 Task: Look for space in Twante, Myanmar from 6th June, 2023 to 8th June, 2023 for 2 adults in price range Rs.7000 to Rs.12000. Place can be private room with 1  bedroom having 2 beds and 1 bathroom. Property type can be house, flat, guest house. Amenities needed are: wifi, washing machine. Booking option can be shelf check-in. Required host language is English.
Action: Mouse moved to (420, 85)
Screenshot: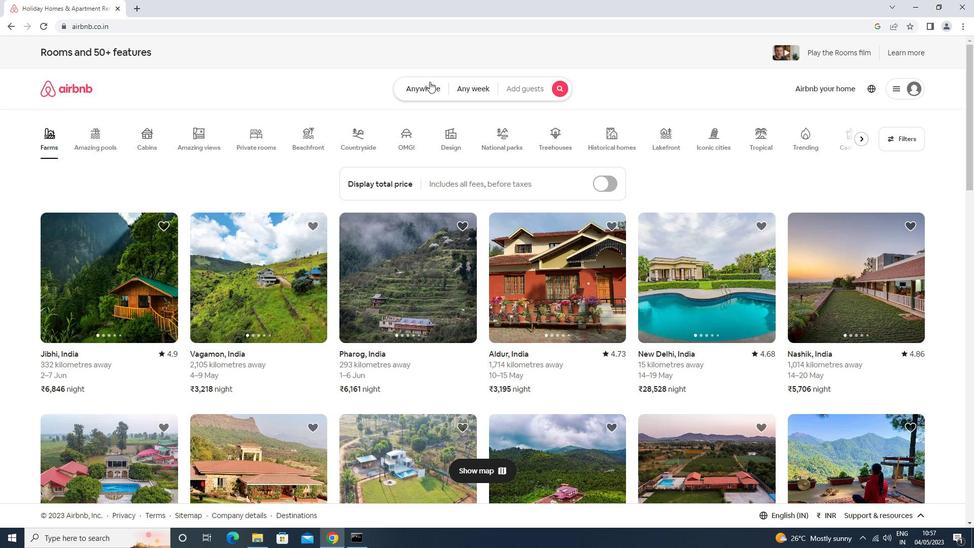 
Action: Mouse pressed left at (420, 85)
Screenshot: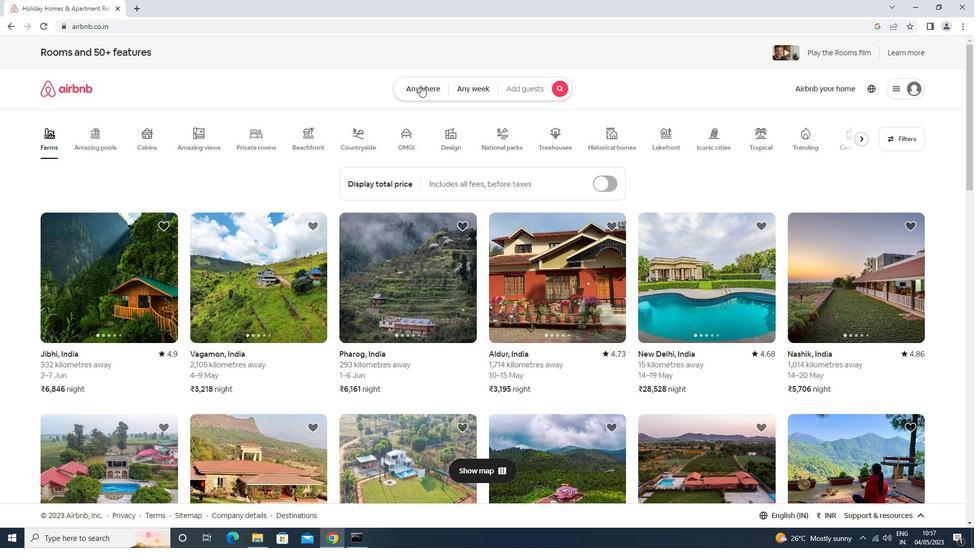 
Action: Mouse moved to (354, 131)
Screenshot: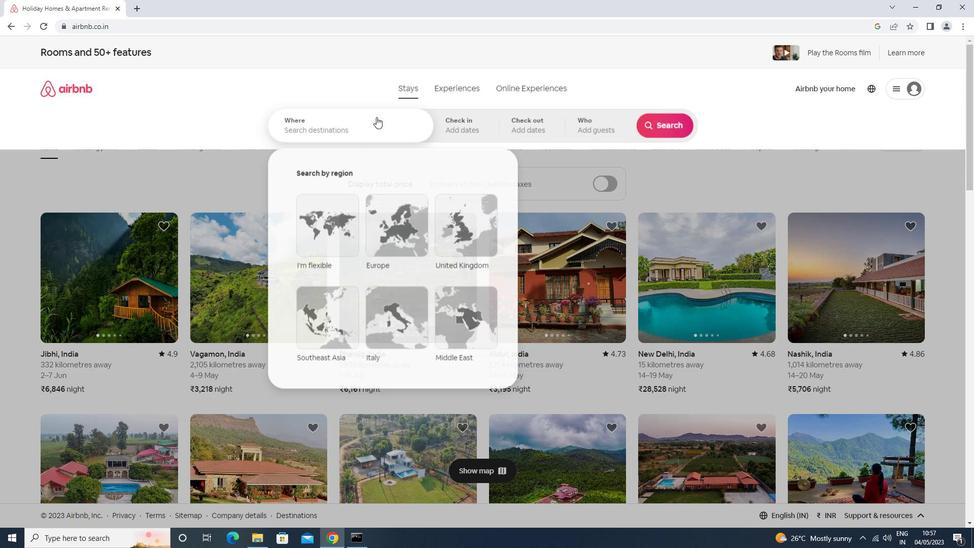 
Action: Mouse pressed left at (354, 131)
Screenshot: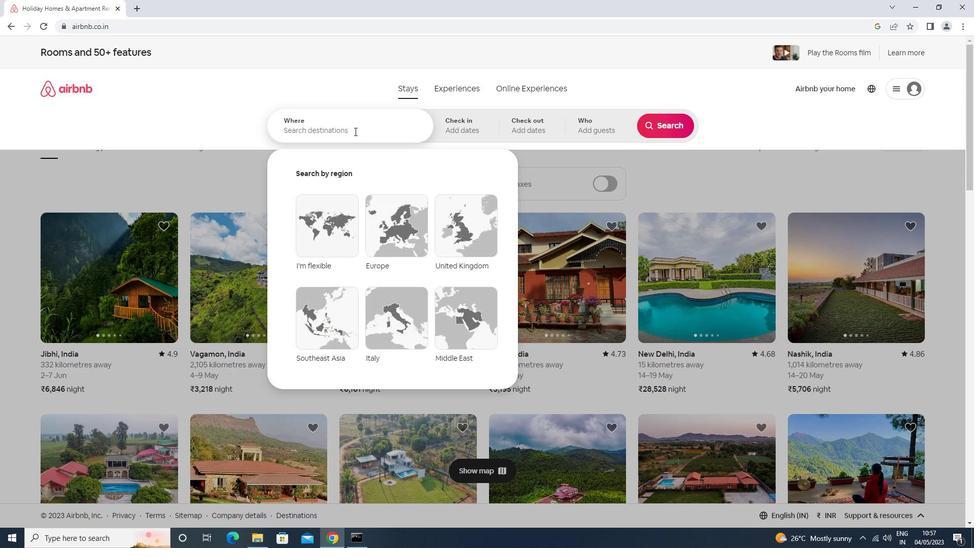 
Action: Key pressed twante<Key.down><Key.enter>
Screenshot: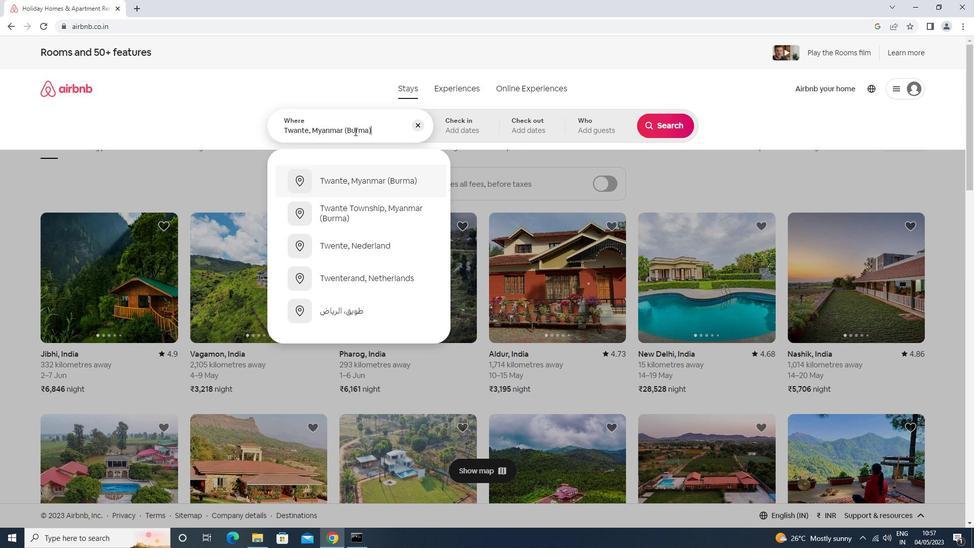 
Action: Mouse moved to (607, 251)
Screenshot: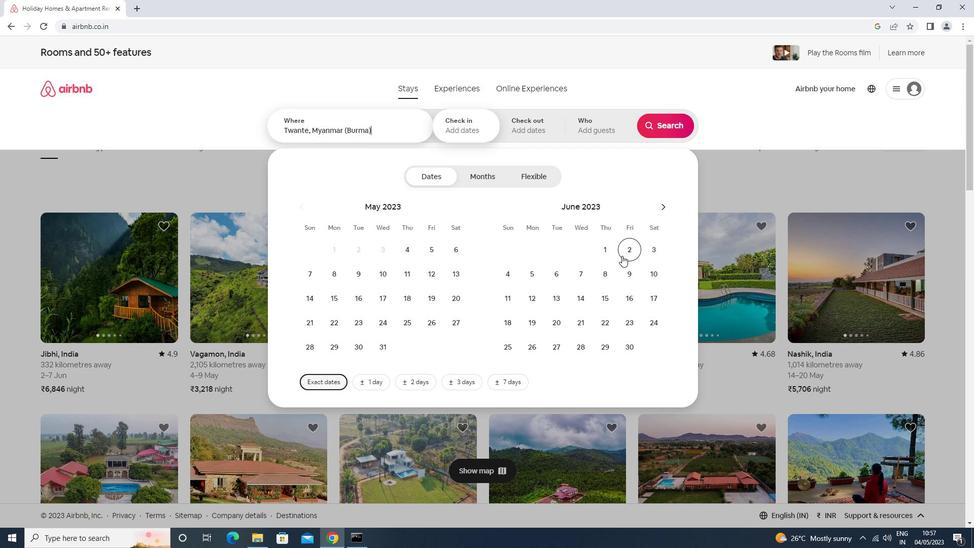 
Action: Mouse pressed left at (607, 251)
Screenshot: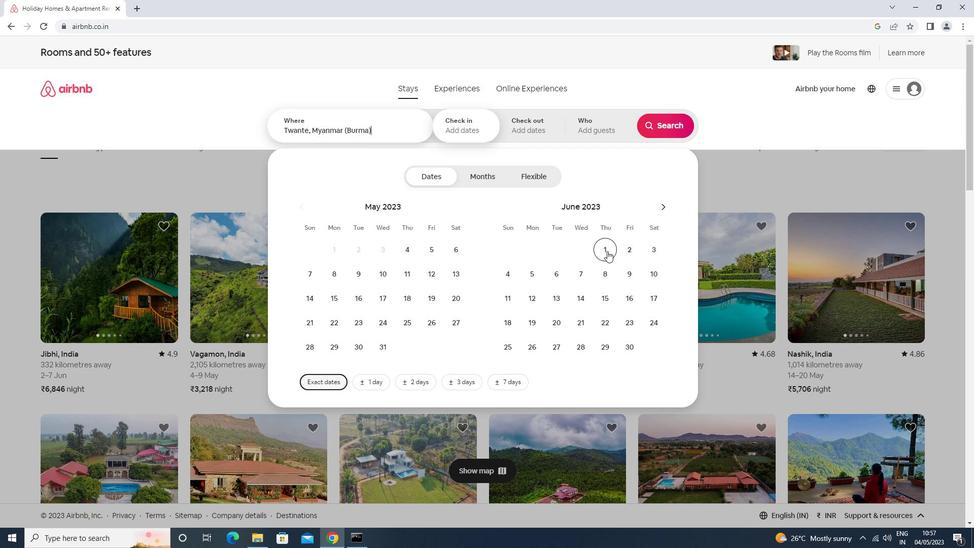 
Action: Mouse moved to (608, 272)
Screenshot: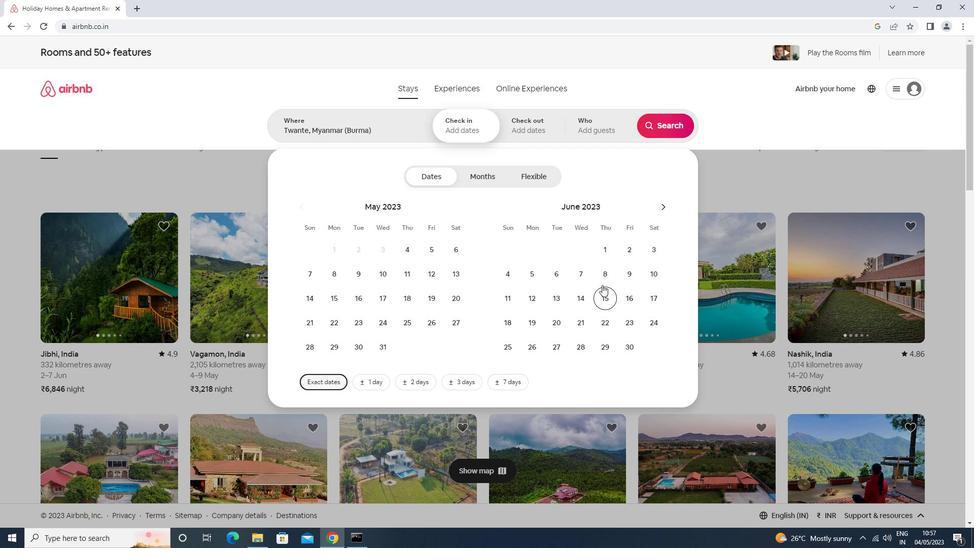 
Action: Mouse pressed left at (608, 272)
Screenshot: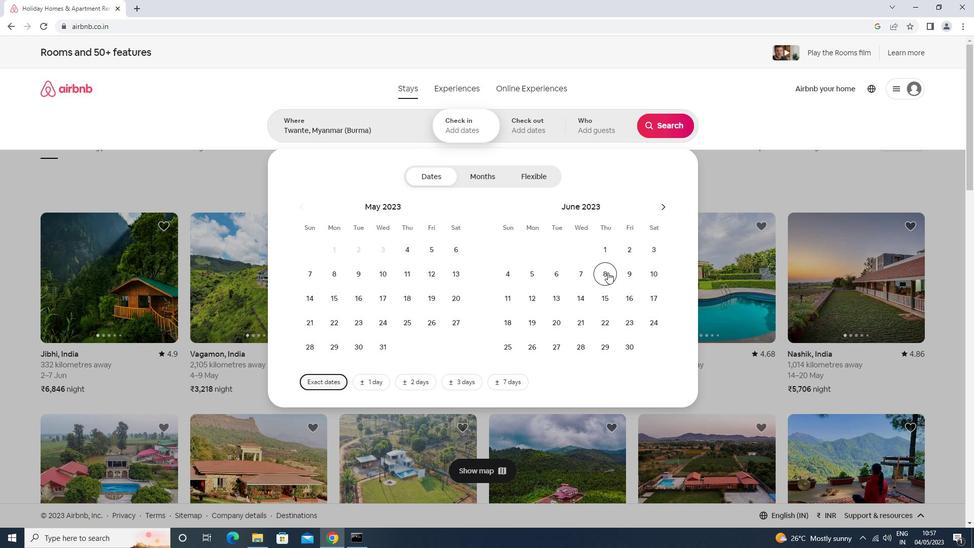 
Action: Mouse moved to (589, 137)
Screenshot: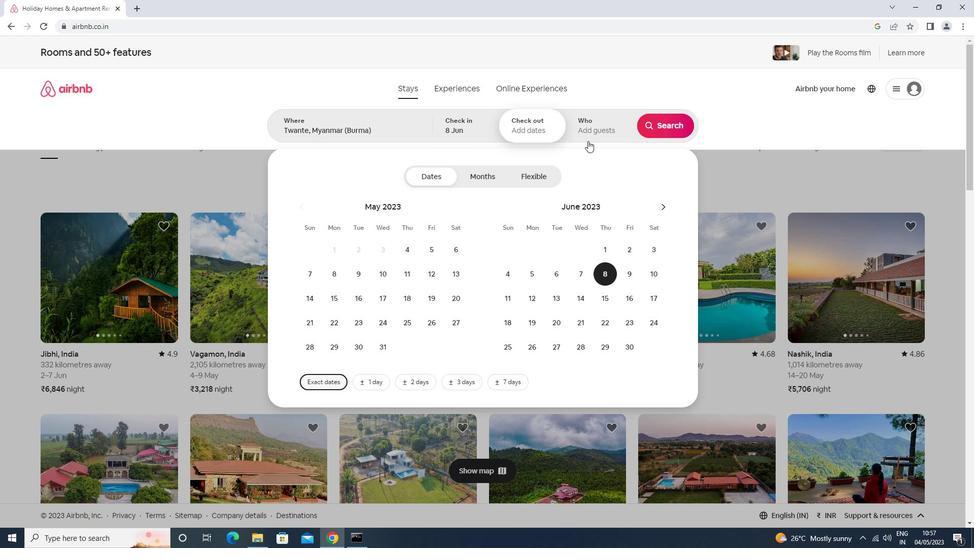 
Action: Mouse pressed left at (589, 137)
Screenshot: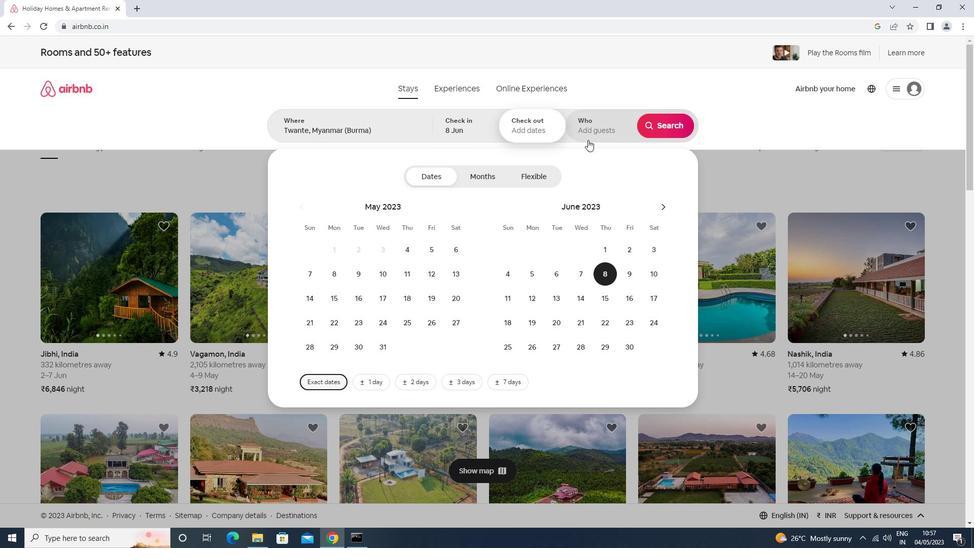 
Action: Mouse moved to (669, 180)
Screenshot: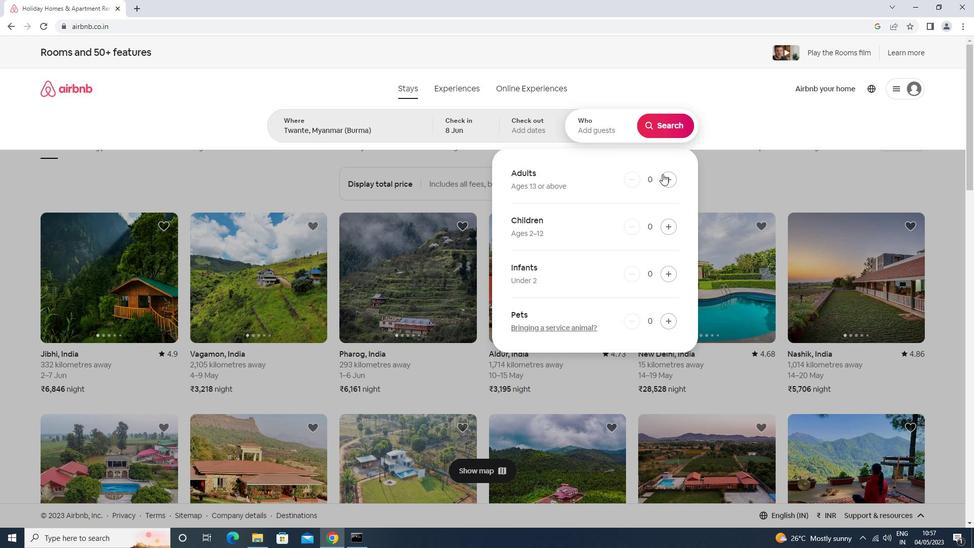 
Action: Mouse pressed left at (669, 180)
Screenshot: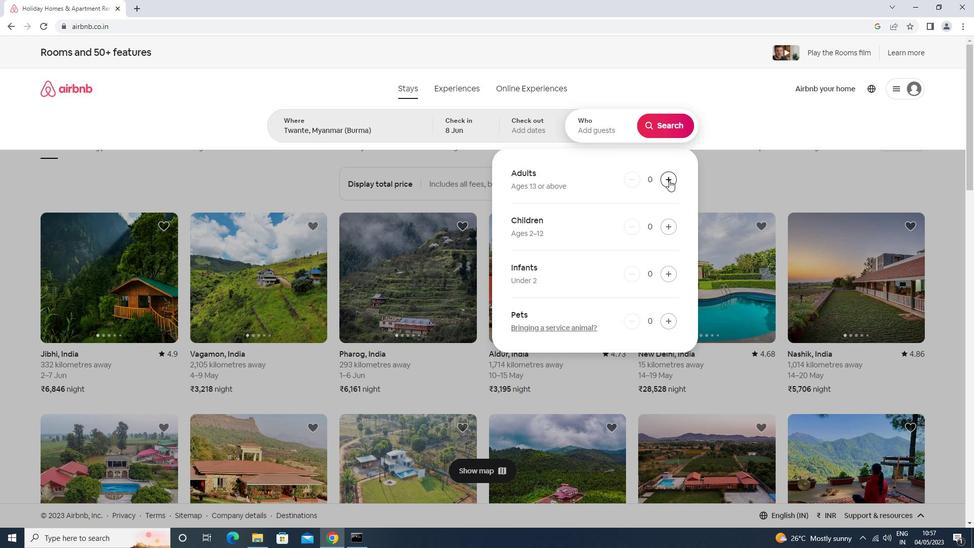 
Action: Mouse moved to (671, 180)
Screenshot: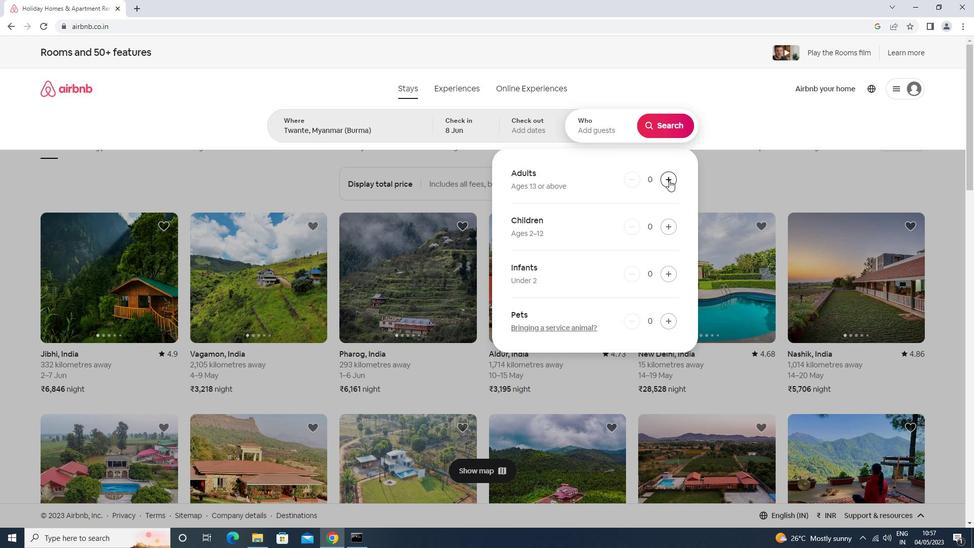 
Action: Mouse pressed left at (671, 180)
Screenshot: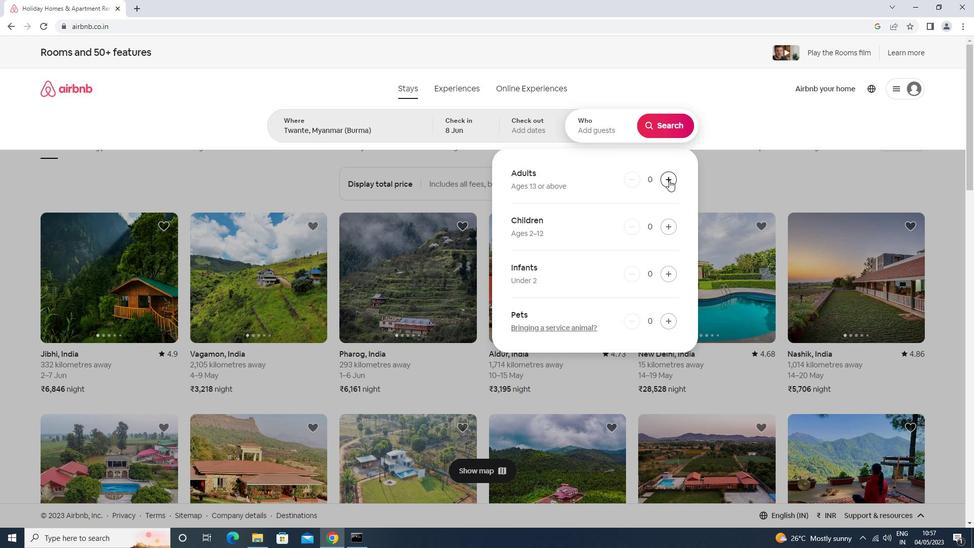 
Action: Mouse moved to (672, 126)
Screenshot: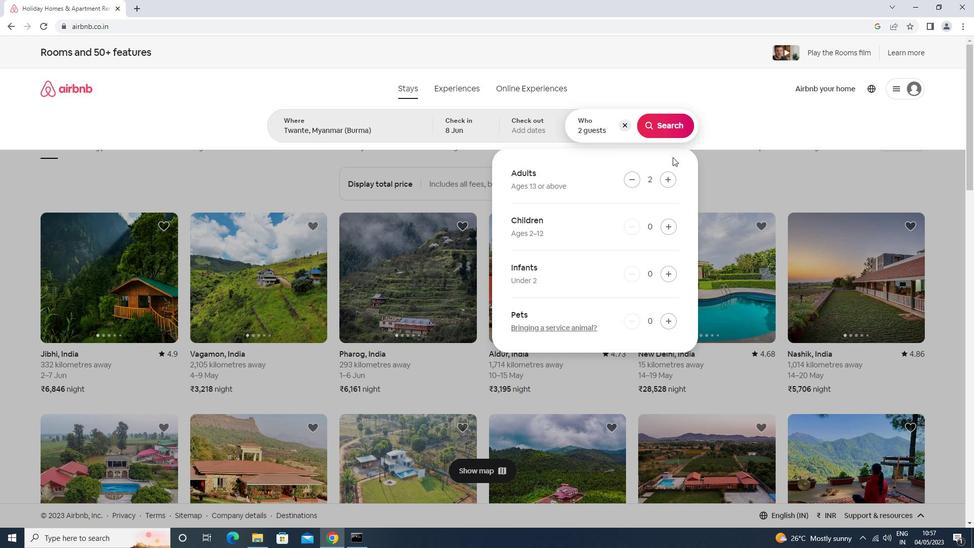 
Action: Mouse pressed left at (672, 126)
Screenshot: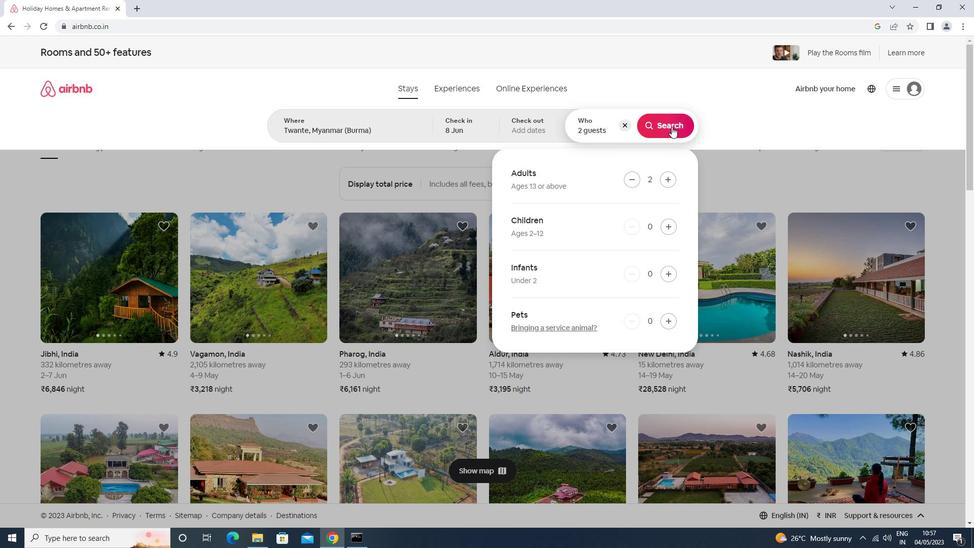 
Action: Mouse moved to (942, 102)
Screenshot: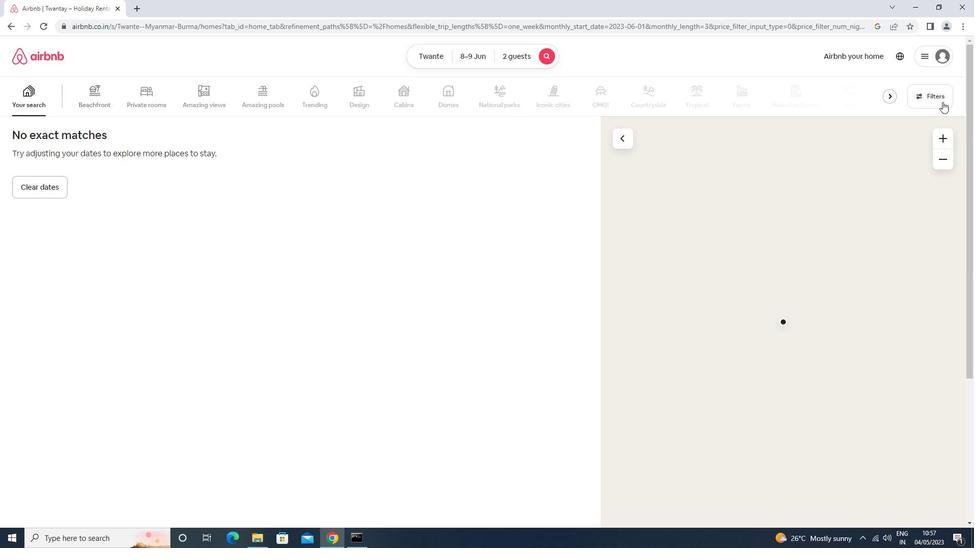 
Action: Mouse pressed left at (942, 102)
Screenshot: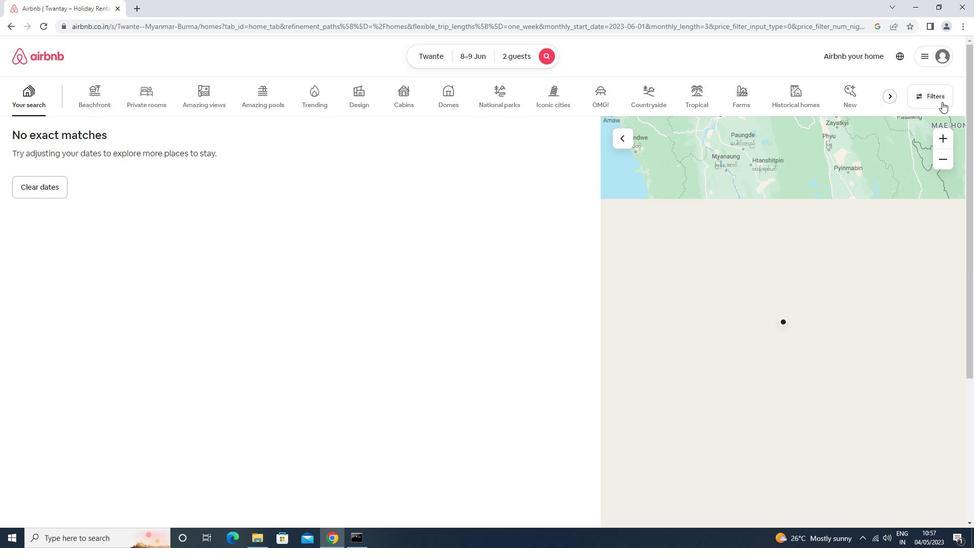 
Action: Mouse moved to (453, 157)
Screenshot: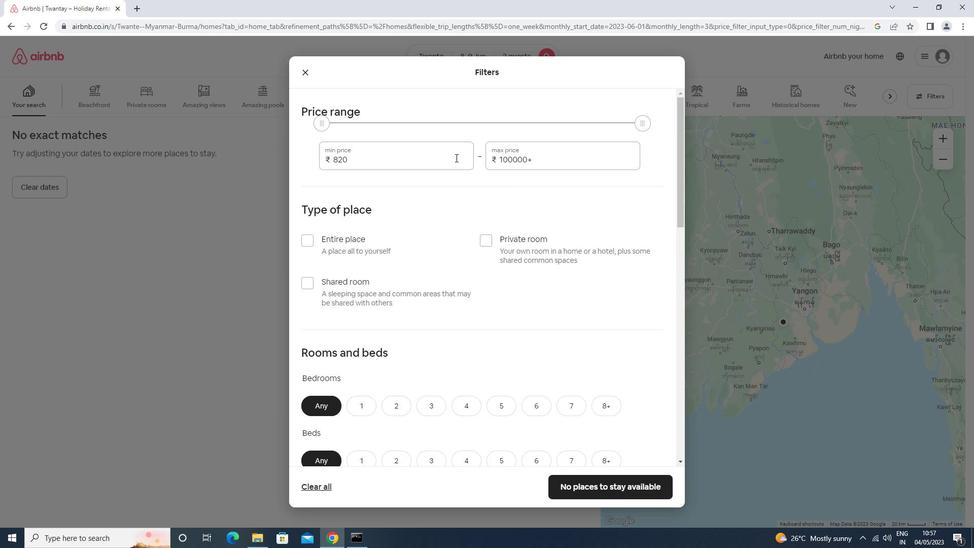 
Action: Mouse pressed left at (453, 157)
Screenshot: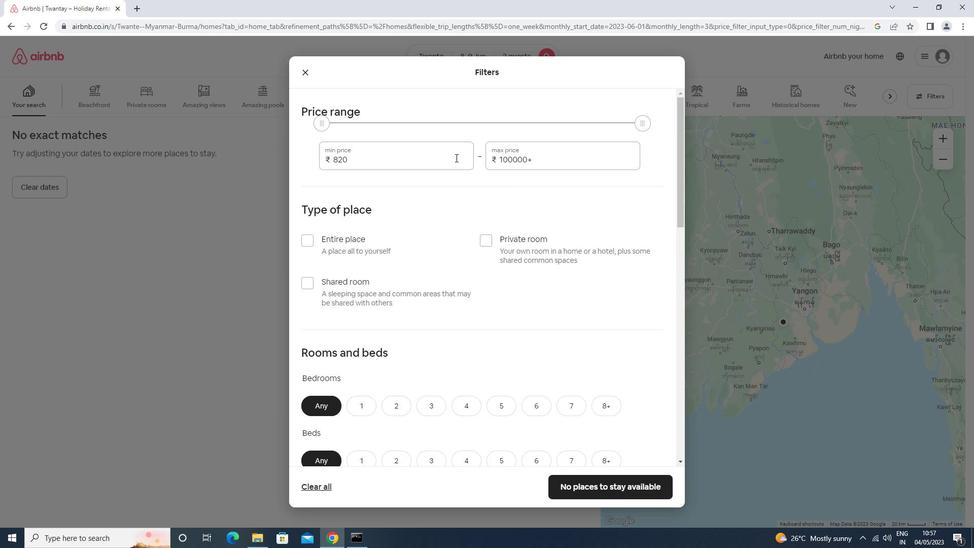 
Action: Mouse moved to (452, 158)
Screenshot: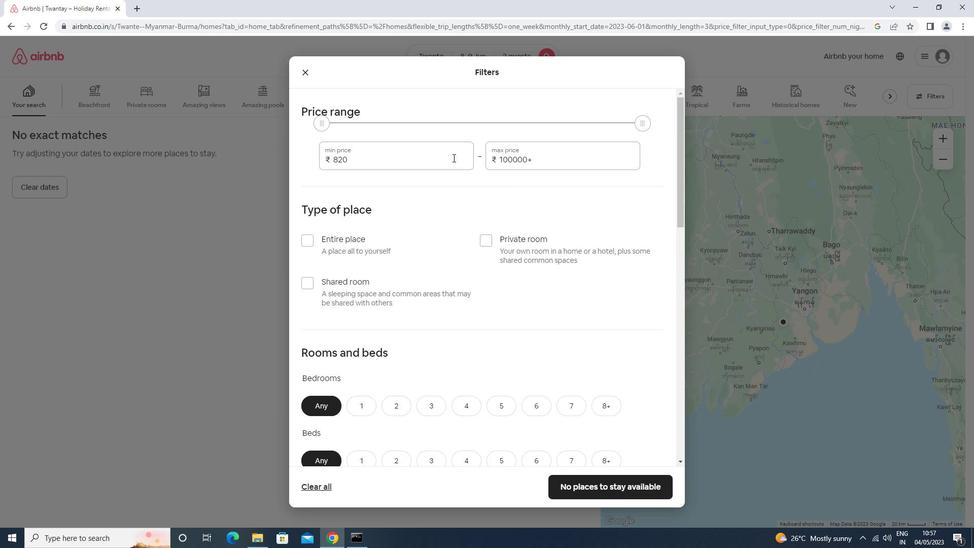 
Action: Key pressed <Key.backspace><Key.backspace><Key.backspace><Key.enter>7000<Key.tab>1200<Key.backspace><Key.backspace><Key.backspace><Key.backspace><Key.backspace><Key.backspace>2000
Screenshot: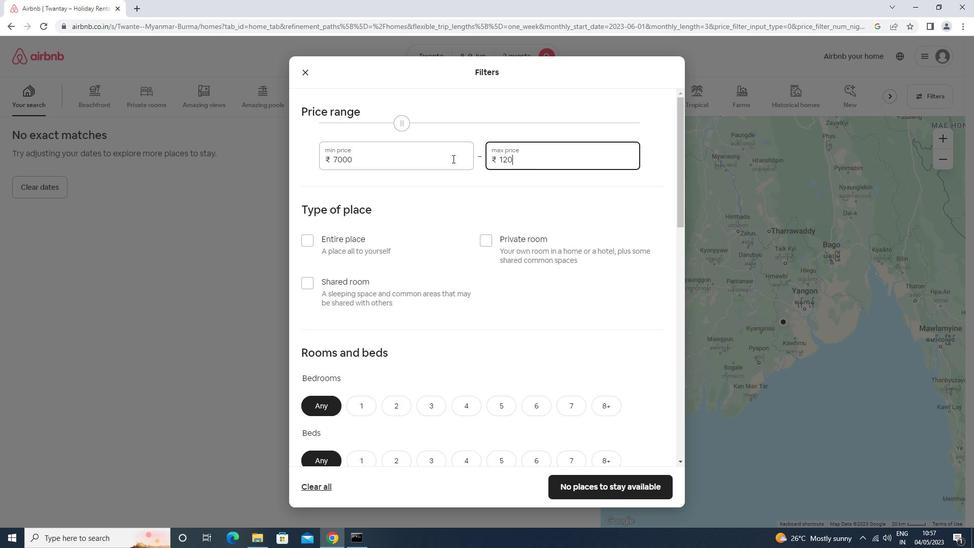 
Action: Mouse moved to (485, 241)
Screenshot: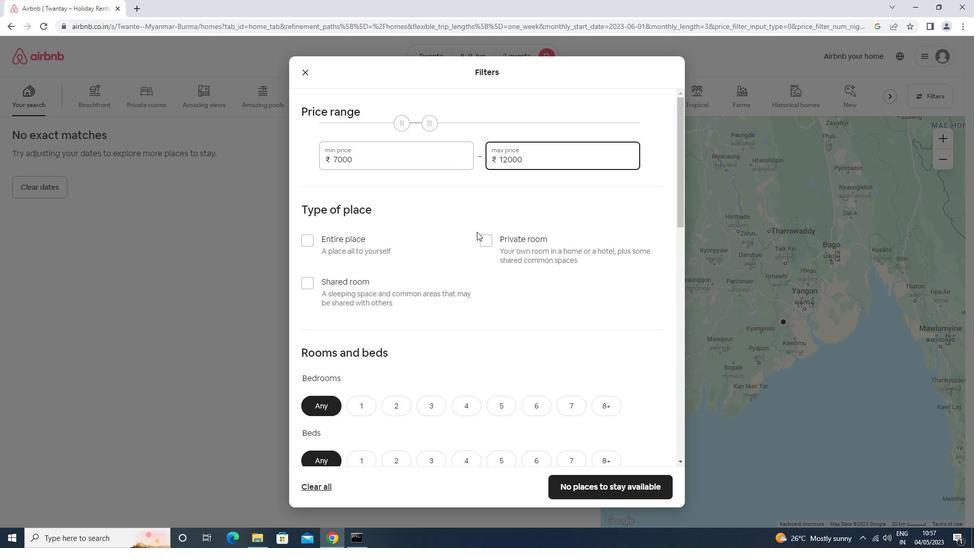 
Action: Mouse pressed left at (485, 241)
Screenshot: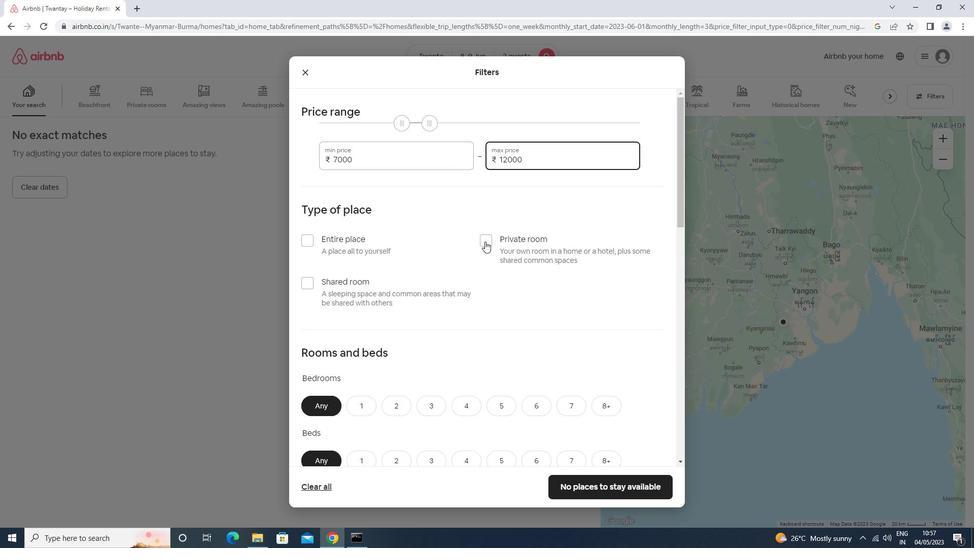 
Action: Mouse moved to (485, 241)
Screenshot: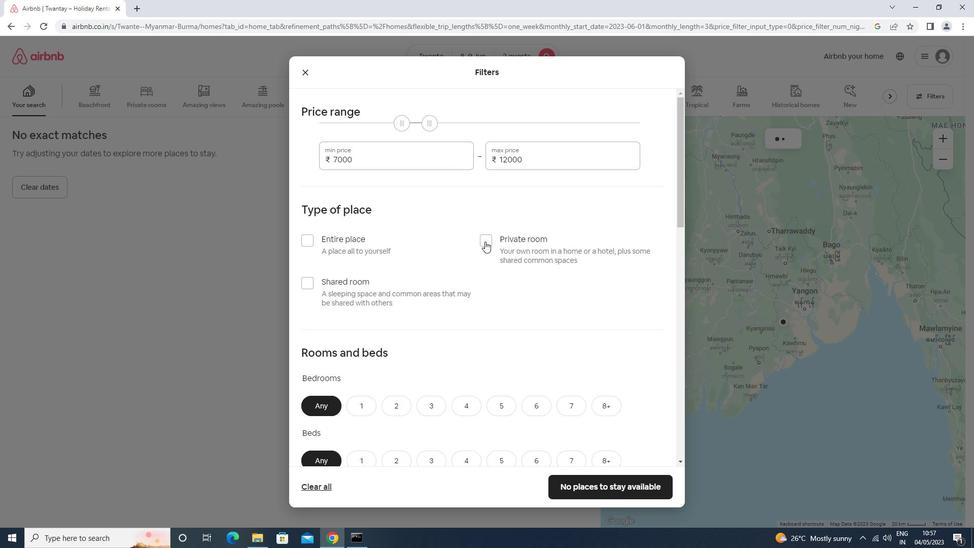 
Action: Mouse scrolled (485, 241) with delta (0, 0)
Screenshot: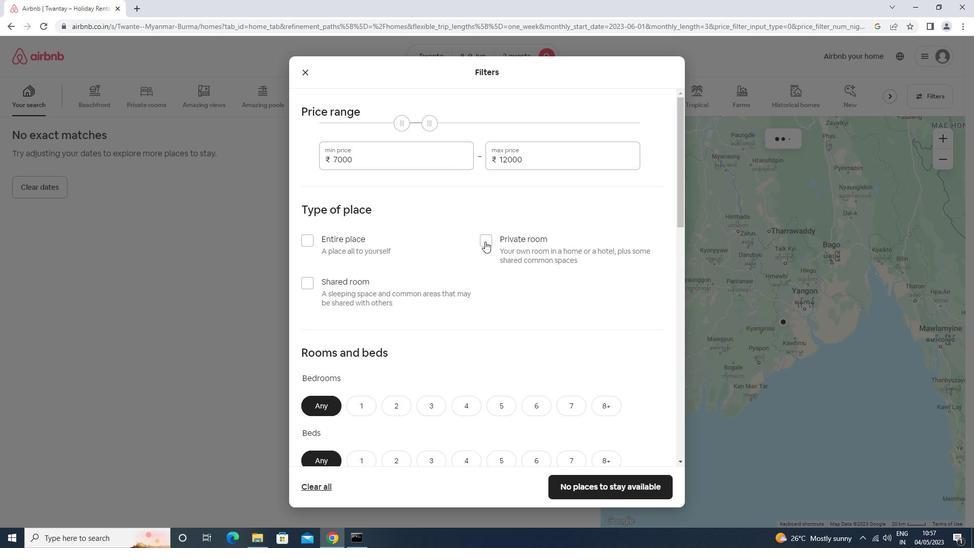 
Action: Mouse scrolled (485, 241) with delta (0, 0)
Screenshot: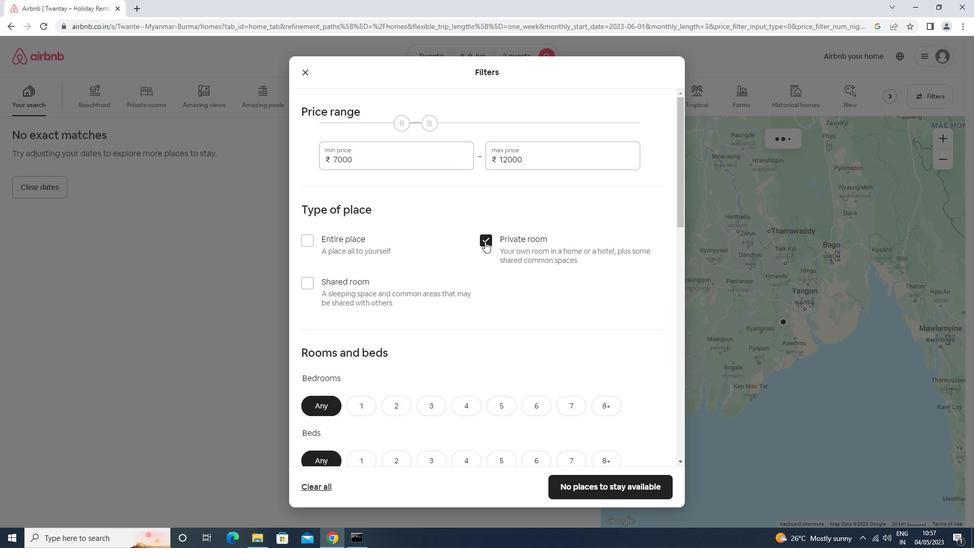 
Action: Mouse scrolled (485, 241) with delta (0, 0)
Screenshot: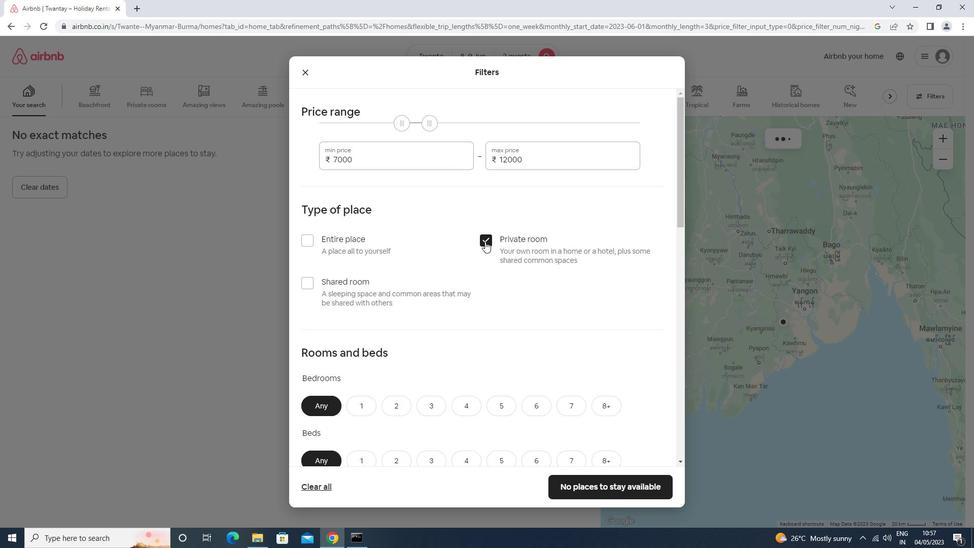 
Action: Mouse moved to (362, 249)
Screenshot: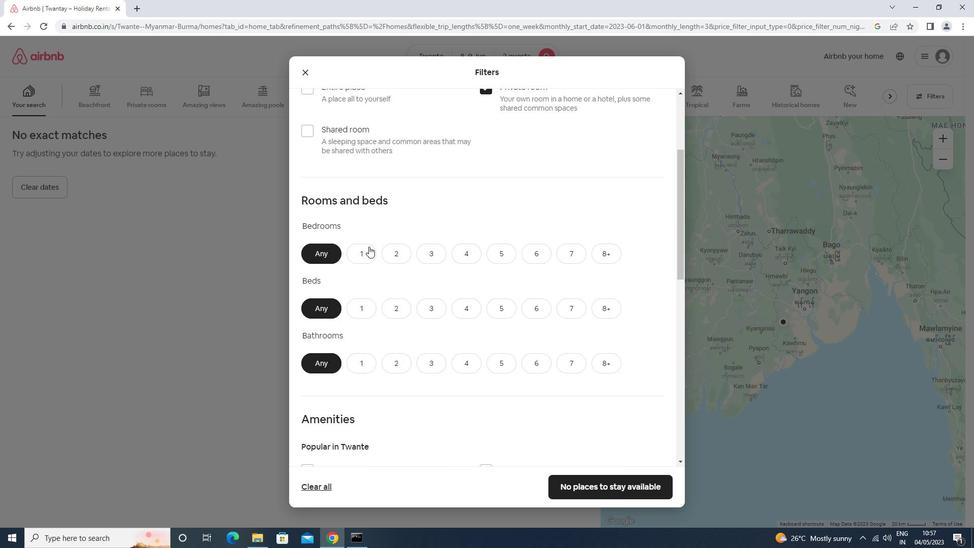 
Action: Mouse pressed left at (362, 249)
Screenshot: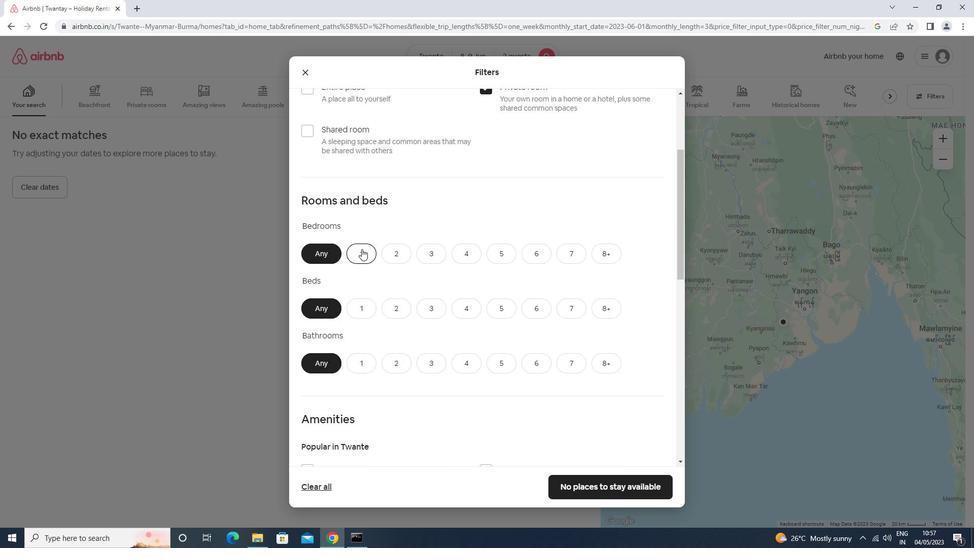 
Action: Mouse moved to (361, 249)
Screenshot: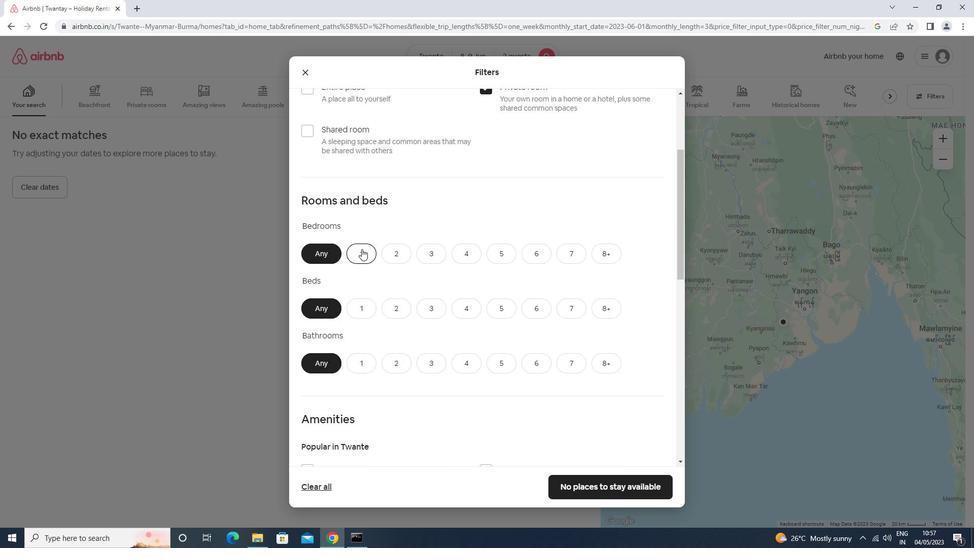 
Action: Mouse scrolled (361, 249) with delta (0, 0)
Screenshot: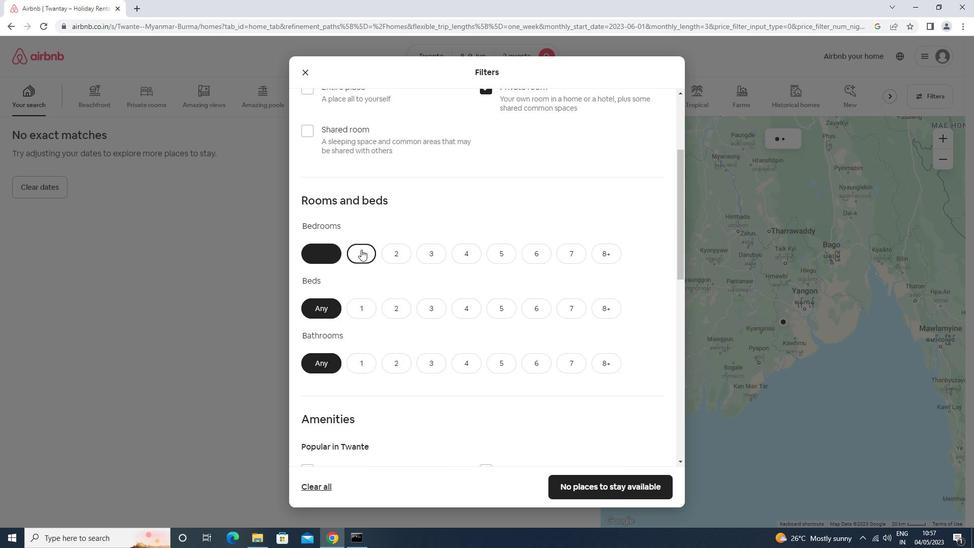 
Action: Mouse scrolled (361, 249) with delta (0, 0)
Screenshot: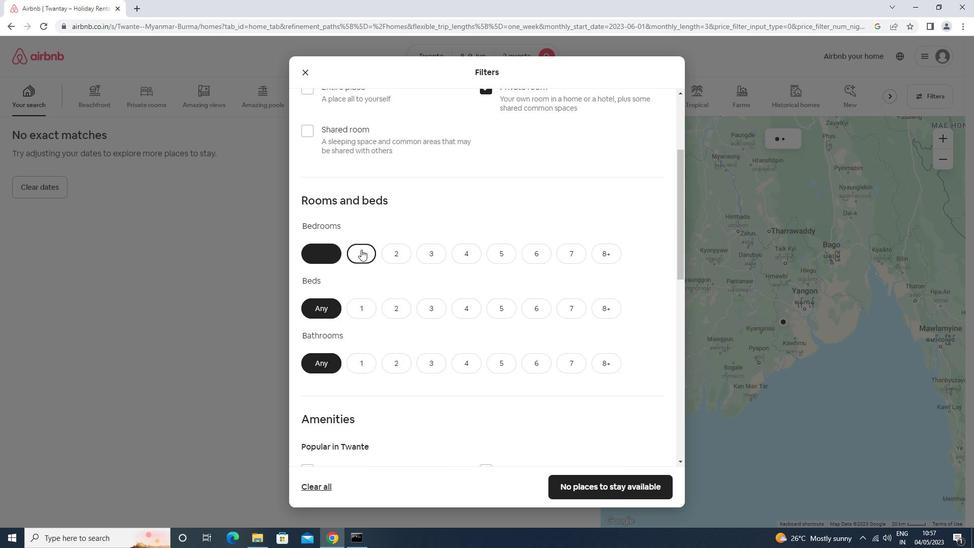 
Action: Mouse scrolled (361, 249) with delta (0, 0)
Screenshot: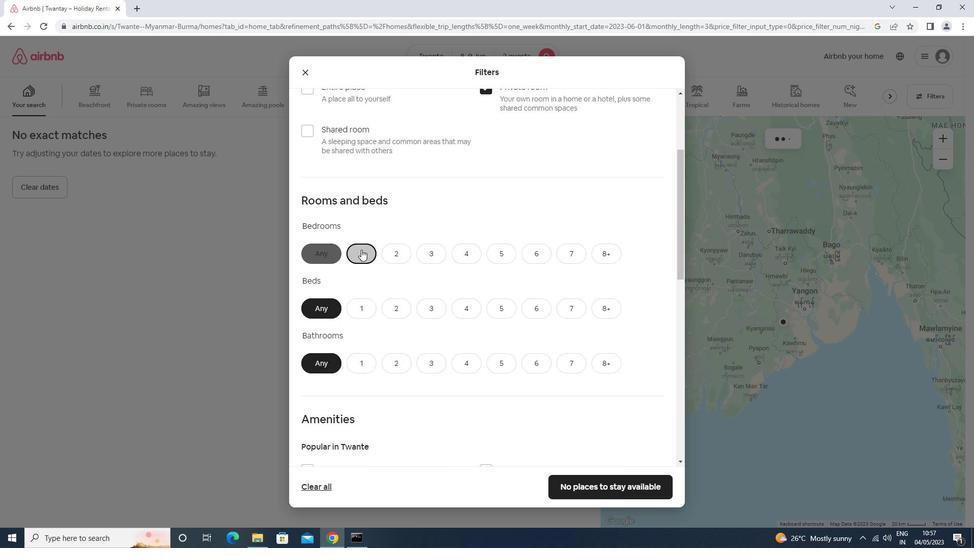 
Action: Mouse moved to (399, 157)
Screenshot: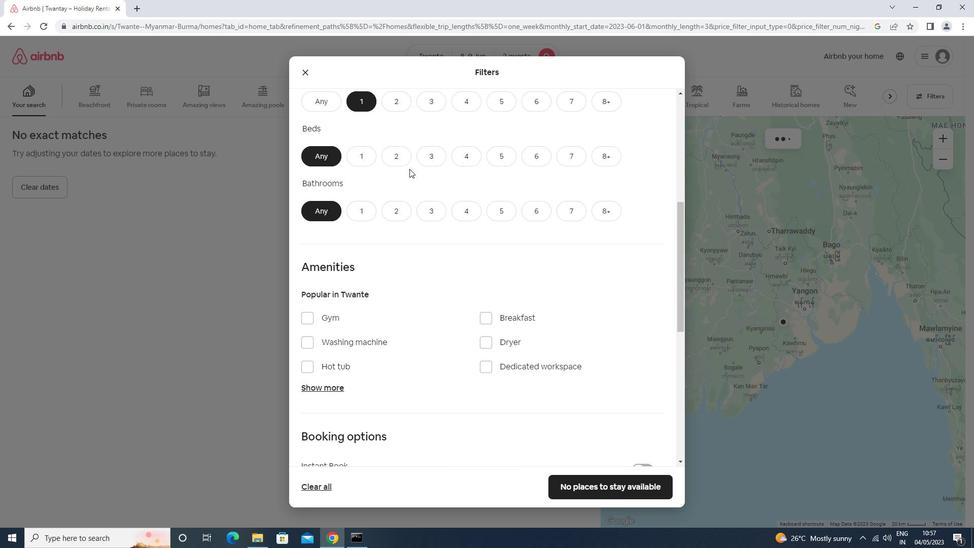 
Action: Mouse pressed left at (399, 157)
Screenshot: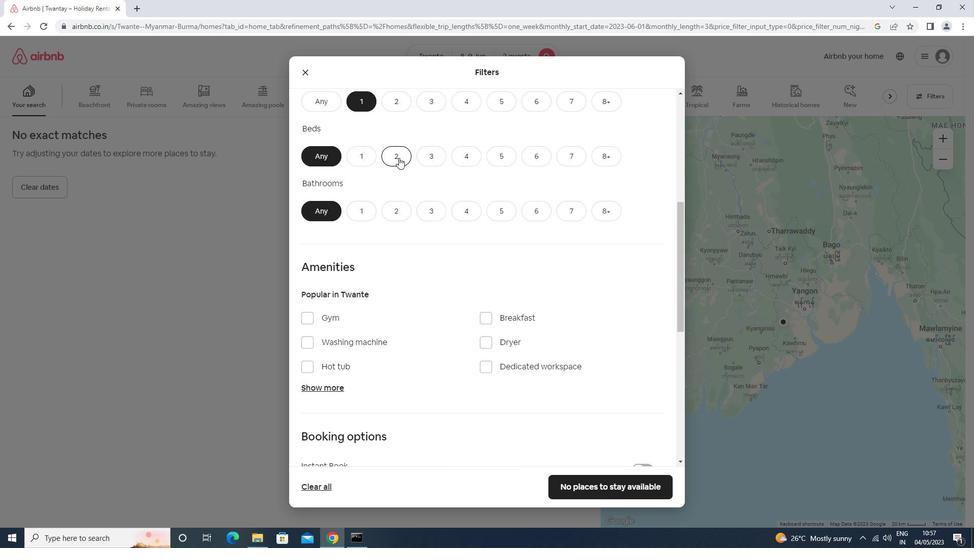 
Action: Mouse moved to (368, 208)
Screenshot: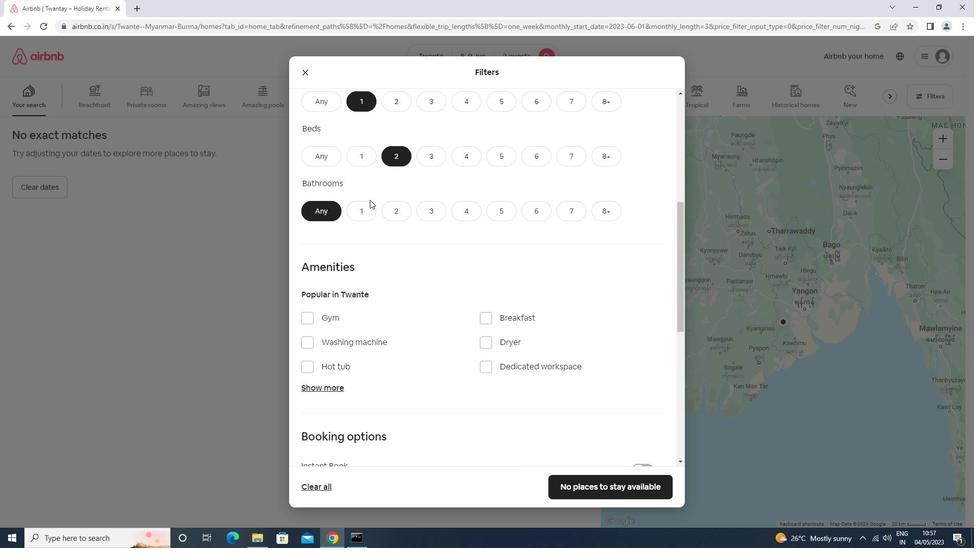 
Action: Mouse pressed left at (368, 208)
Screenshot: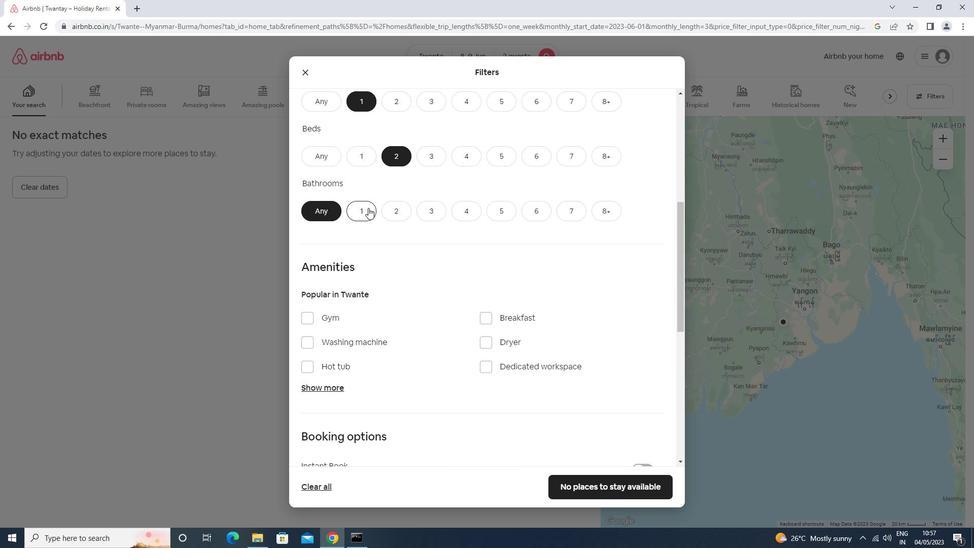 
Action: Mouse scrolled (368, 207) with delta (0, 0)
Screenshot: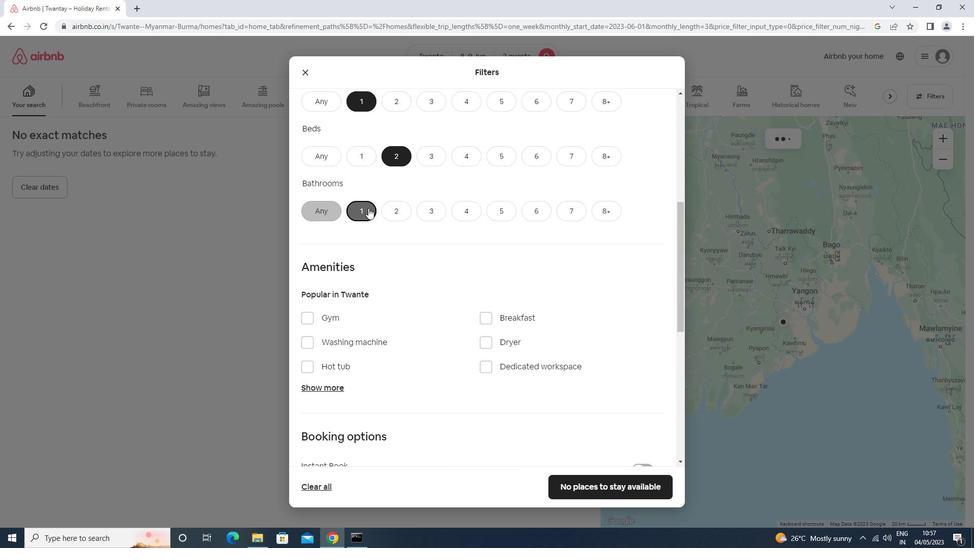 
Action: Mouse scrolled (368, 207) with delta (0, 0)
Screenshot: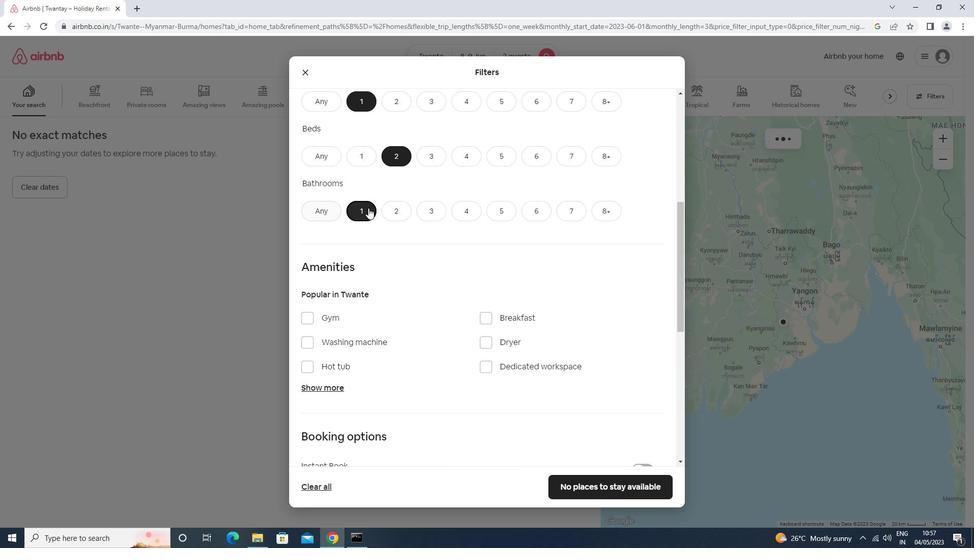 
Action: Mouse moved to (338, 283)
Screenshot: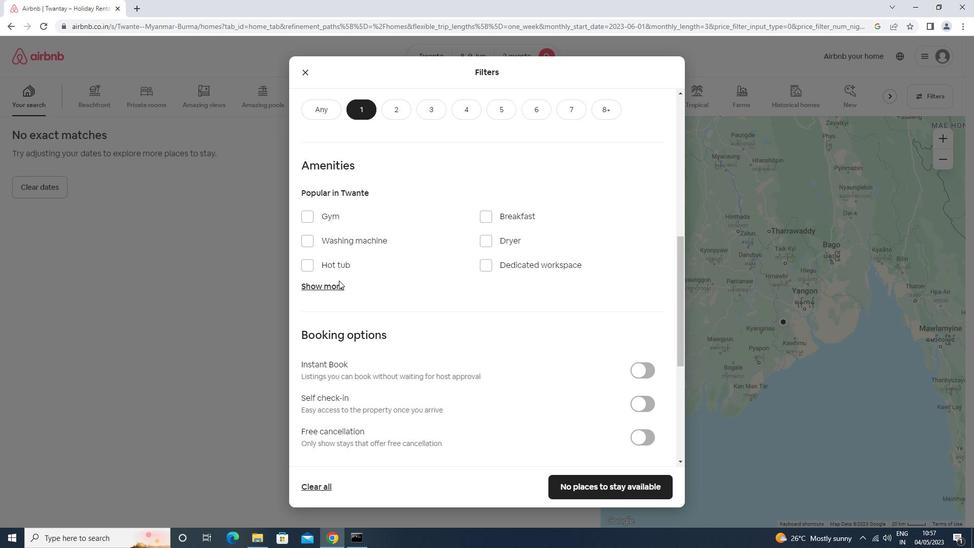 
Action: Mouse pressed left at (338, 283)
Screenshot: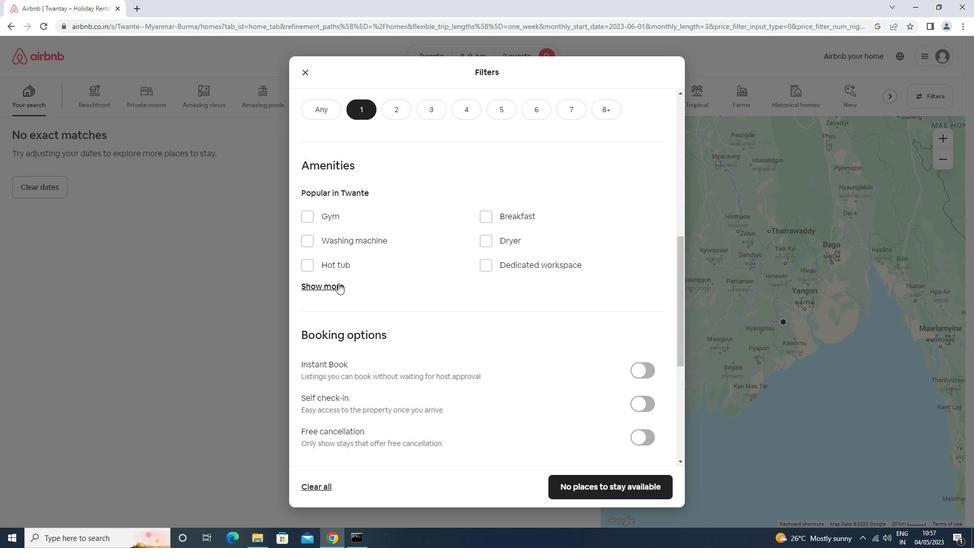 
Action: Mouse moved to (327, 317)
Screenshot: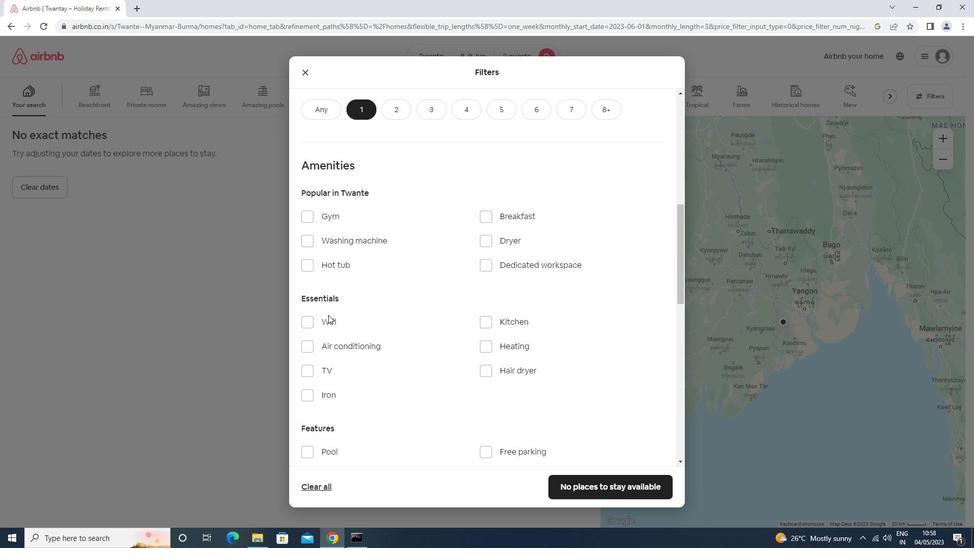 
Action: Mouse pressed left at (327, 317)
Screenshot: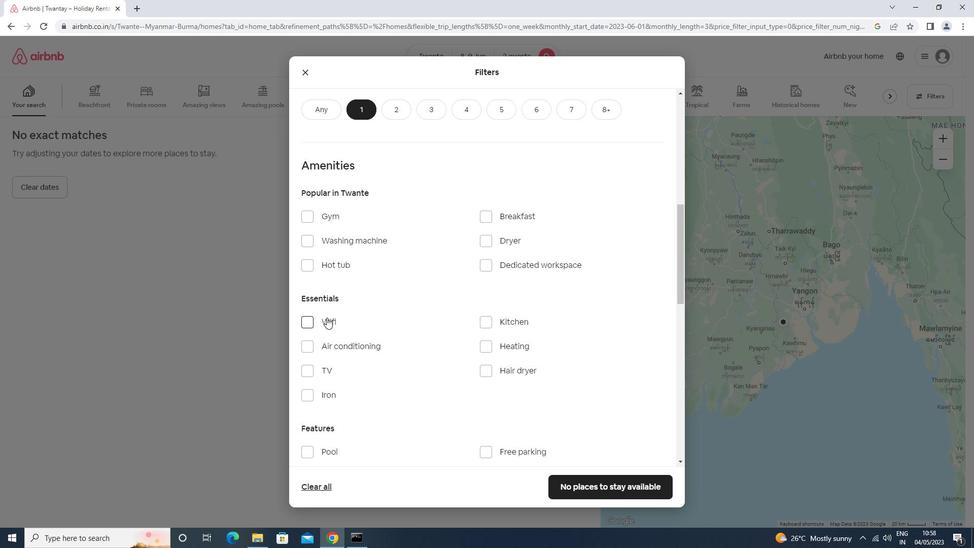 
Action: Mouse moved to (342, 311)
Screenshot: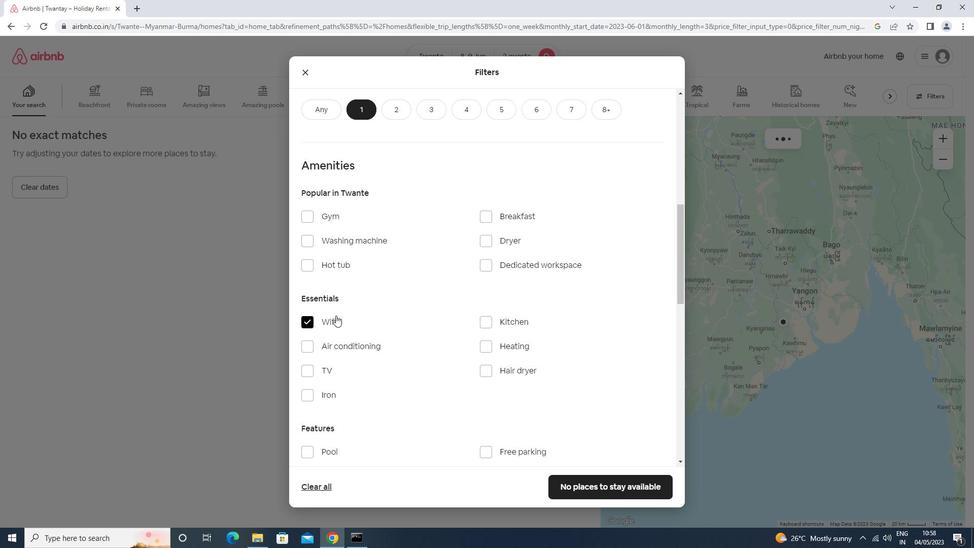 
Action: Mouse scrolled (342, 310) with delta (0, 0)
Screenshot: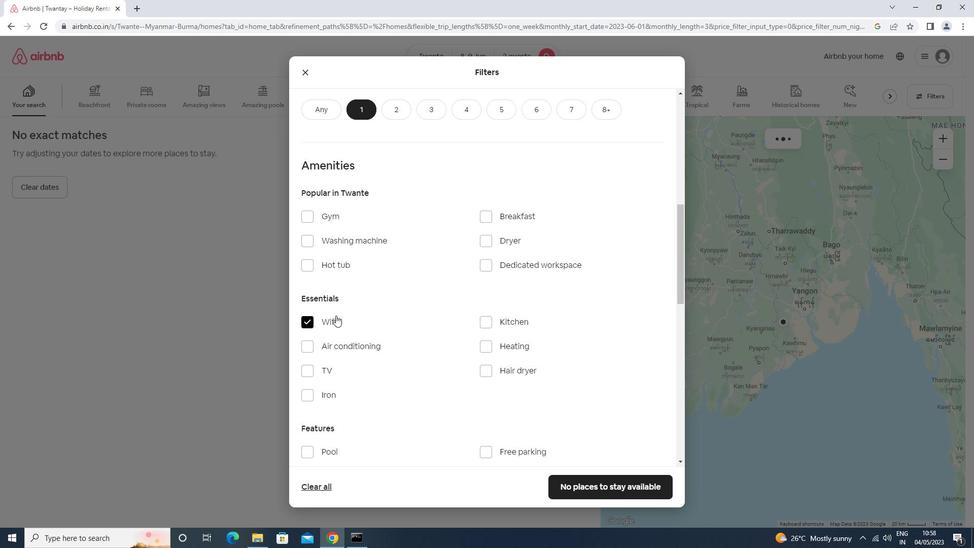 
Action: Mouse moved to (343, 311)
Screenshot: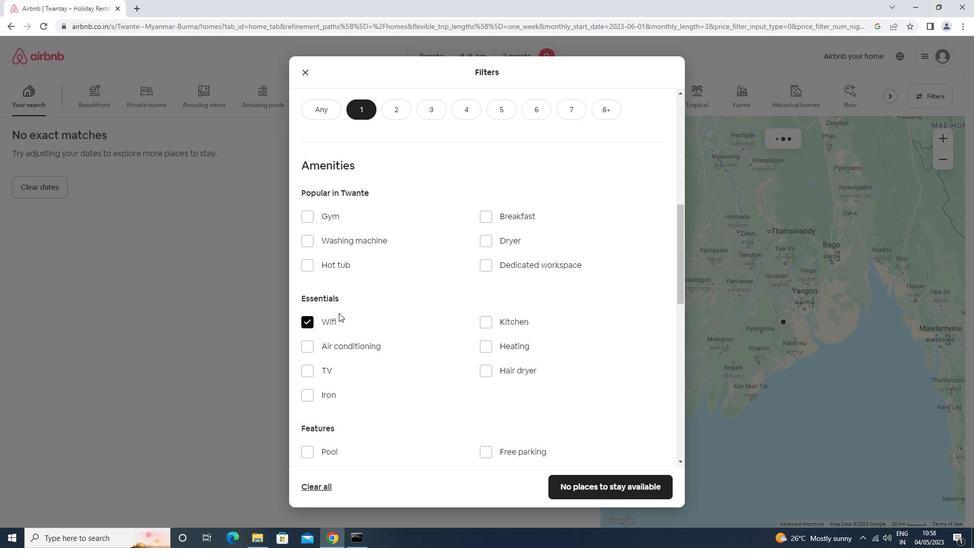
Action: Mouse scrolled (343, 310) with delta (0, 0)
Screenshot: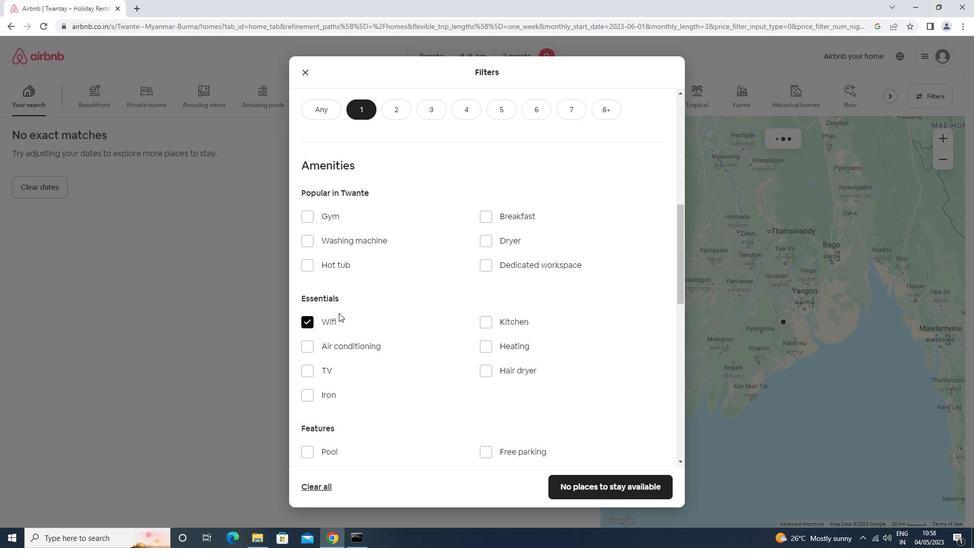 
Action: Mouse moved to (344, 310)
Screenshot: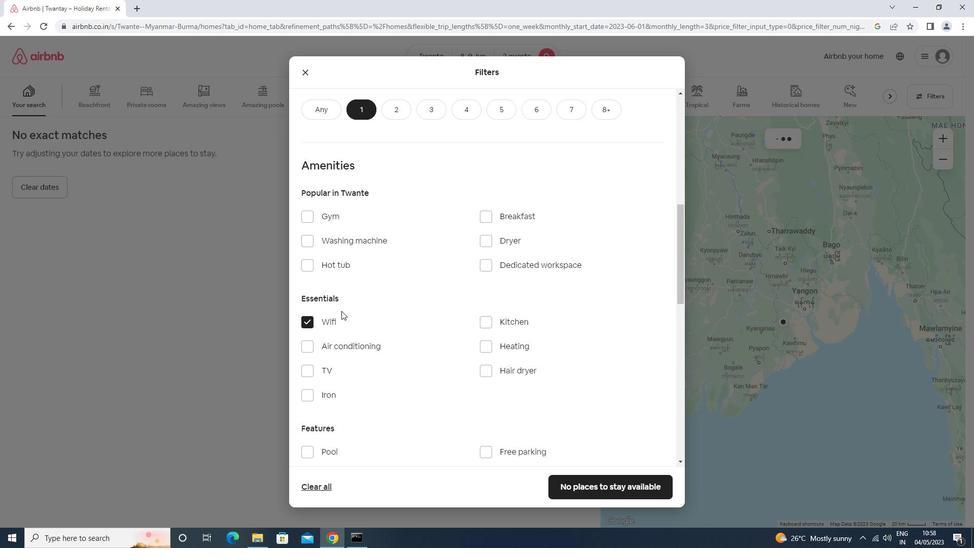 
Action: Mouse scrolled (344, 310) with delta (0, 0)
Screenshot: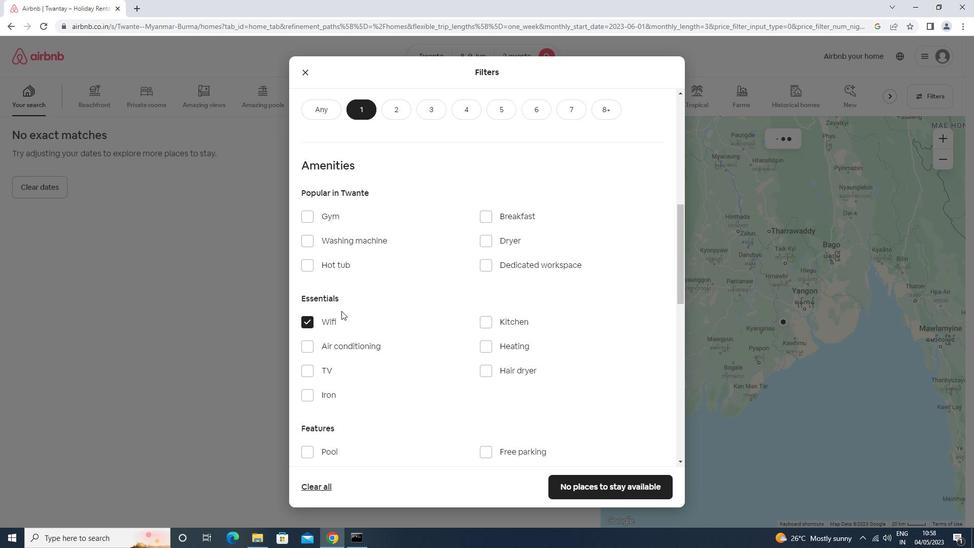 
Action: Mouse moved to (435, 321)
Screenshot: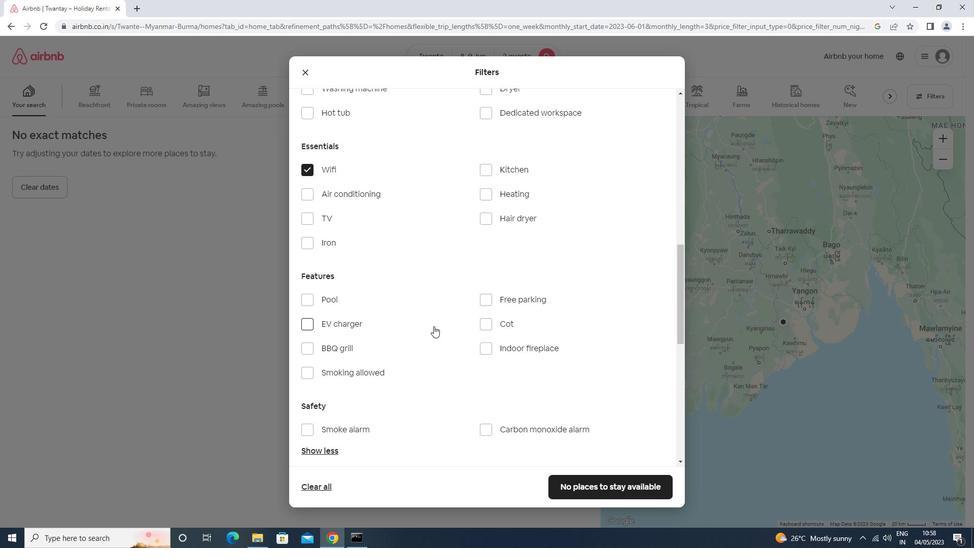 
Action: Mouse scrolled (435, 321) with delta (0, 0)
Screenshot: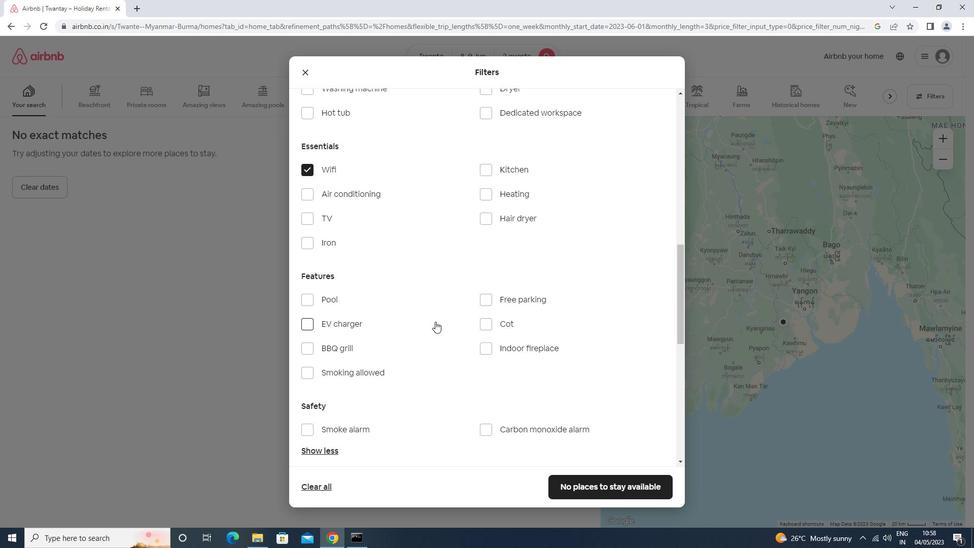 
Action: Mouse scrolled (435, 321) with delta (0, 0)
Screenshot: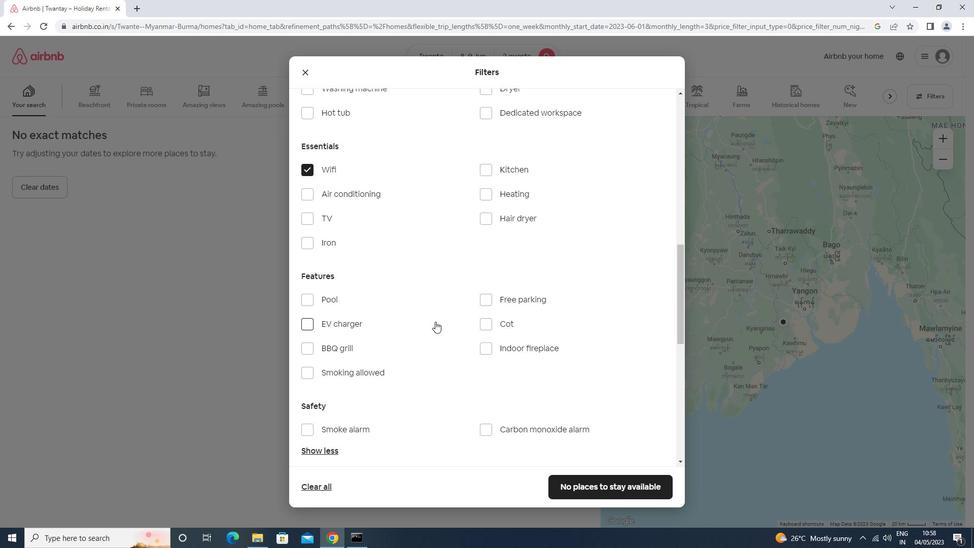 
Action: Mouse scrolled (435, 321) with delta (0, 0)
Screenshot: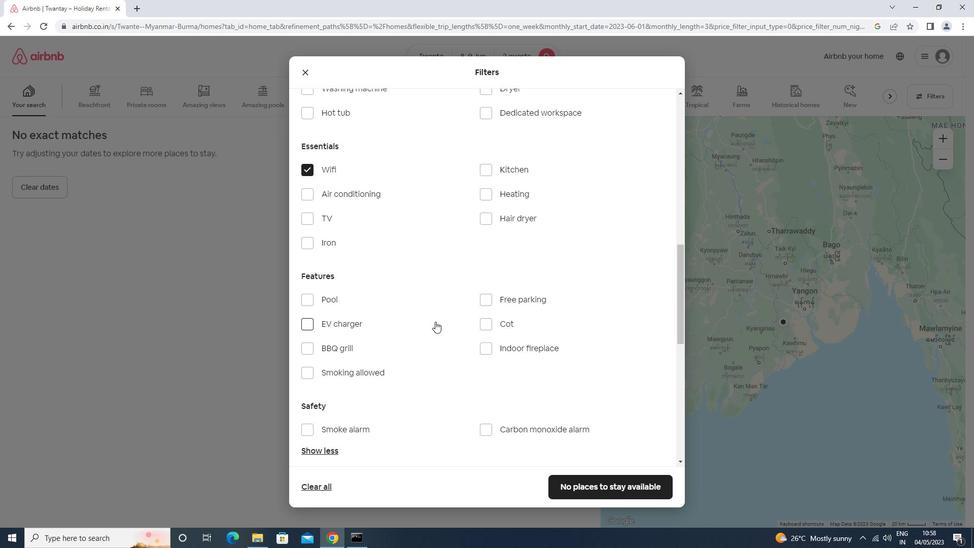 
Action: Mouse scrolled (435, 321) with delta (0, 0)
Screenshot: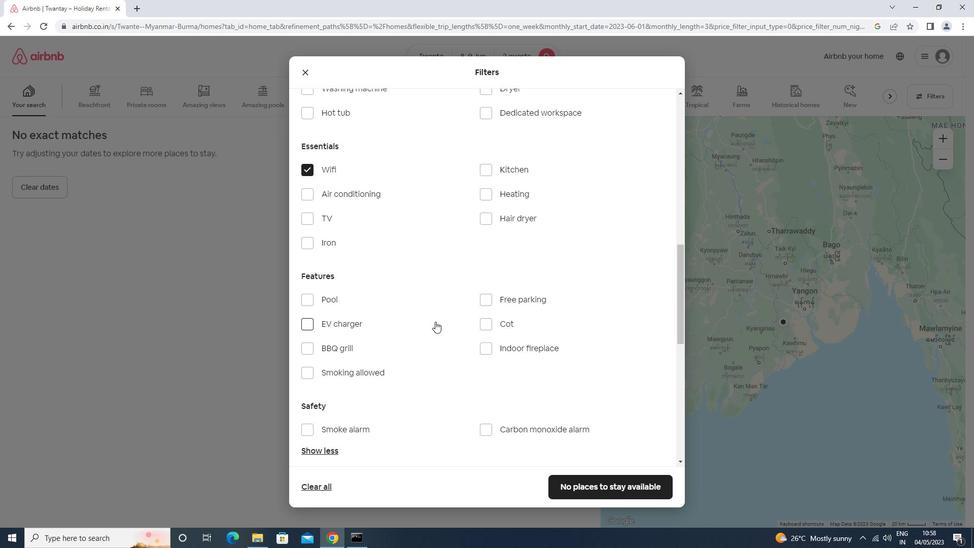 
Action: Mouse moved to (637, 358)
Screenshot: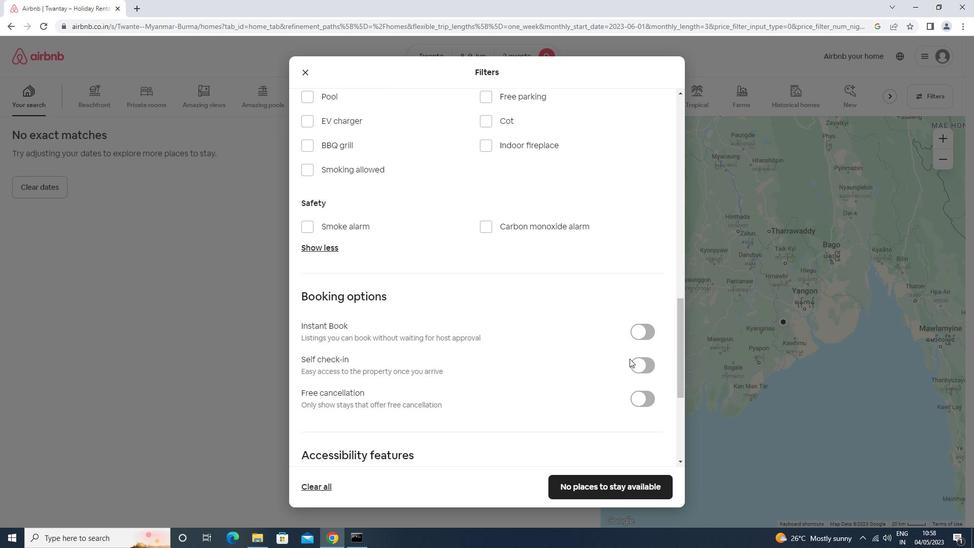 
Action: Mouse pressed left at (637, 358)
Screenshot: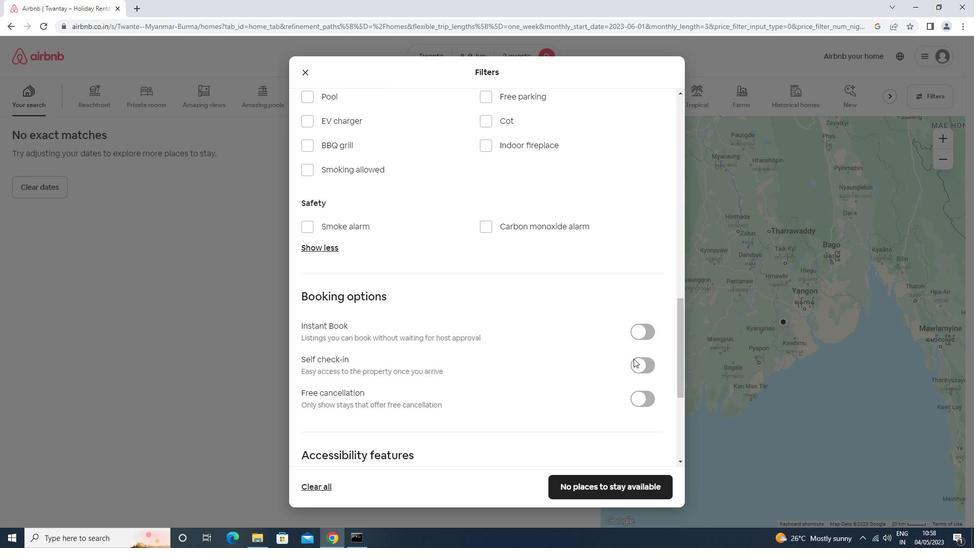 
Action: Mouse moved to (550, 359)
Screenshot: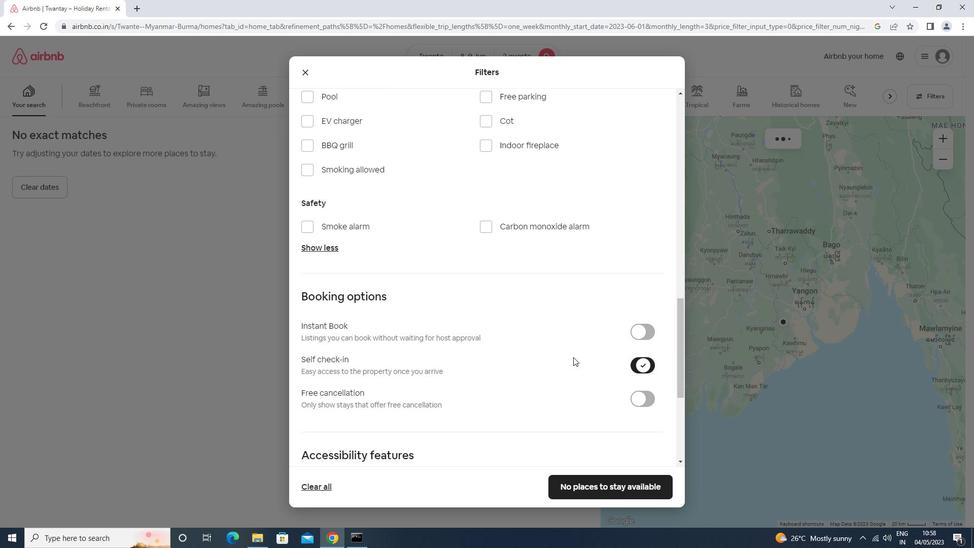 
Action: Mouse scrolled (550, 359) with delta (0, 0)
Screenshot: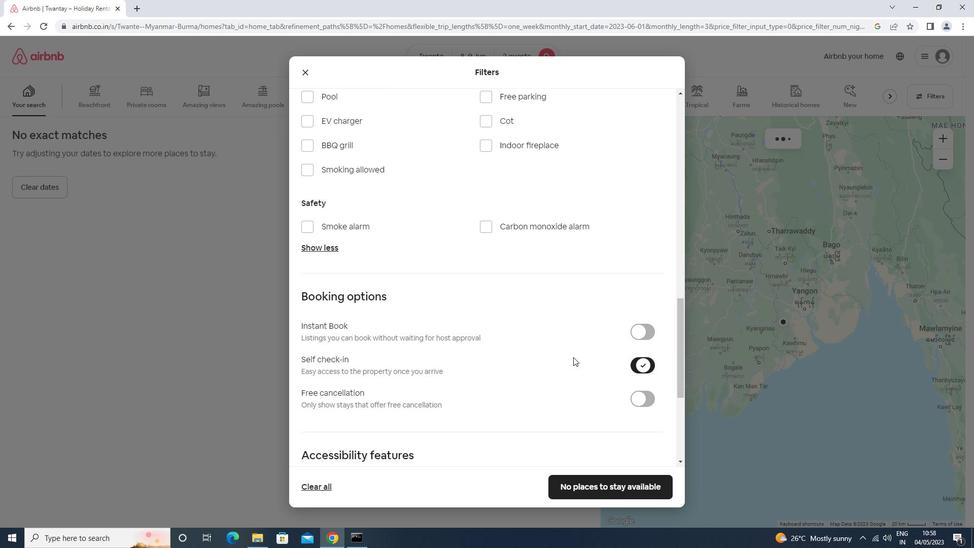 
Action: Mouse moved to (549, 360)
Screenshot: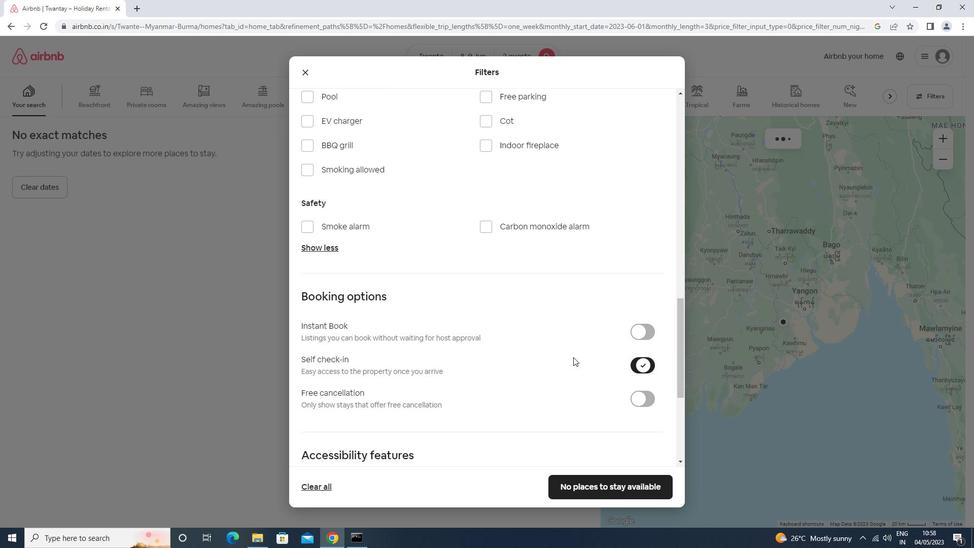 
Action: Mouse scrolled (549, 360) with delta (0, 0)
Screenshot: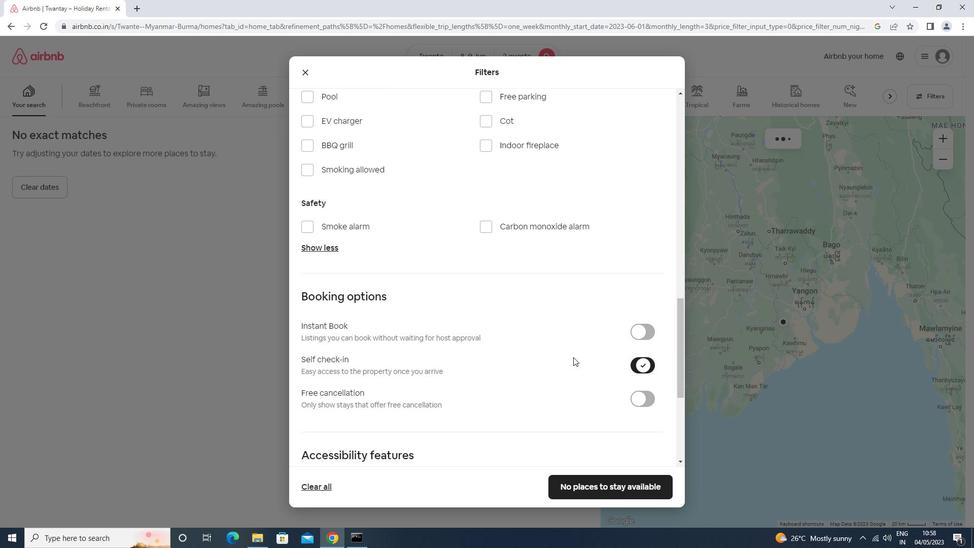 
Action: Mouse moved to (549, 360)
Screenshot: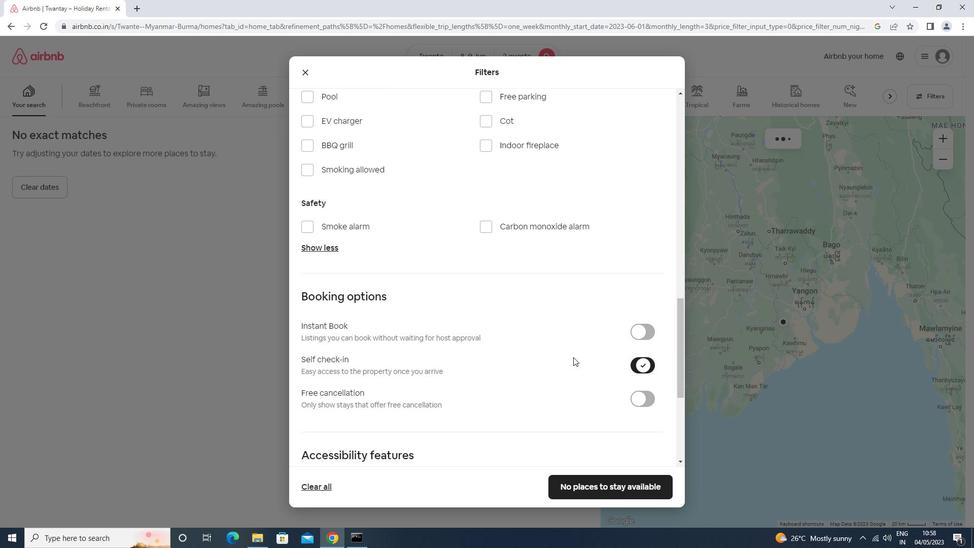 
Action: Mouse scrolled (549, 360) with delta (0, 0)
Screenshot: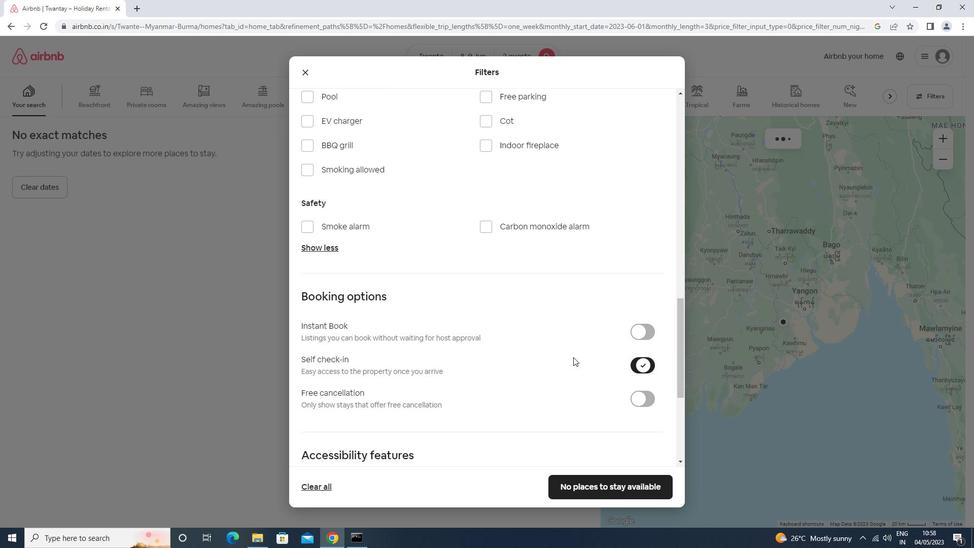
Action: Mouse scrolled (549, 360) with delta (0, 0)
Screenshot: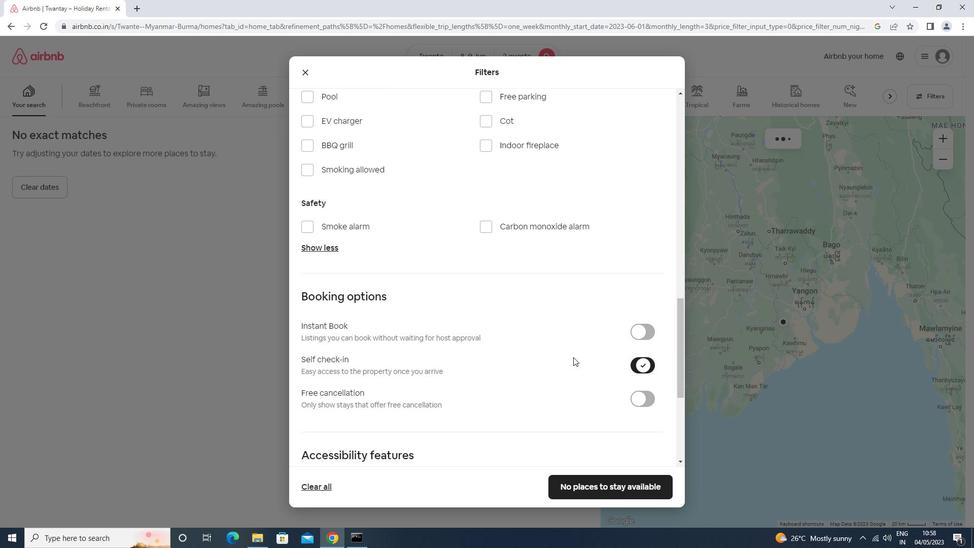 
Action: Mouse scrolled (549, 360) with delta (0, 0)
Screenshot: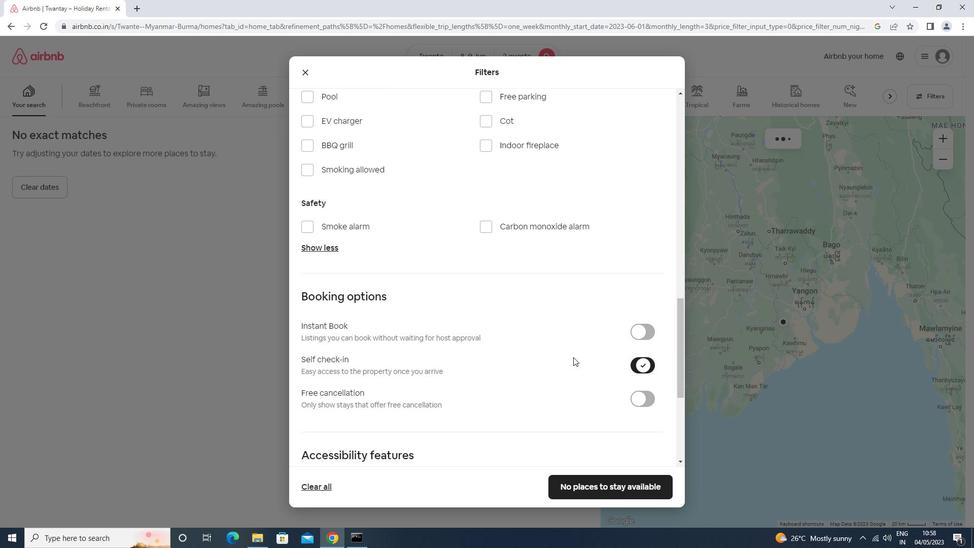 
Action: Mouse scrolled (549, 360) with delta (0, 0)
Screenshot: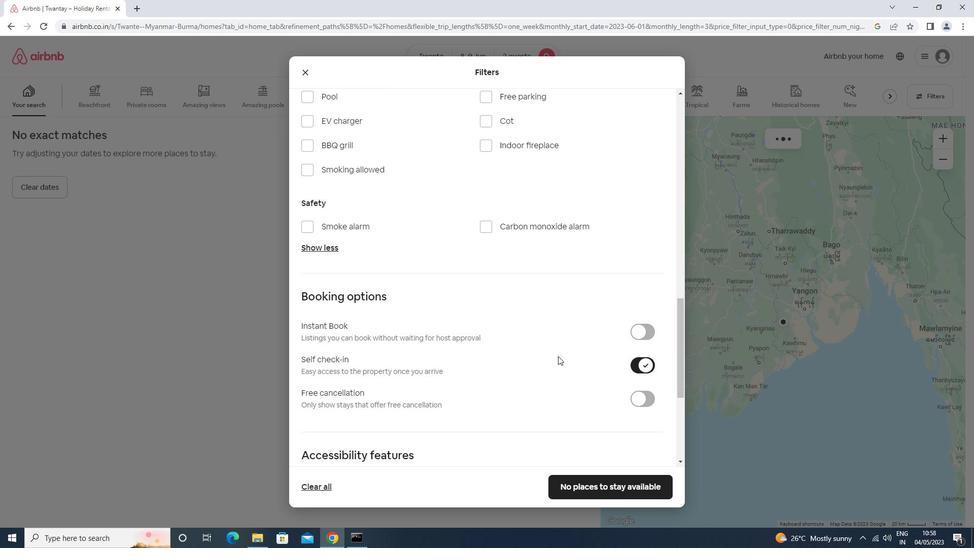 
Action: Mouse moved to (534, 362)
Screenshot: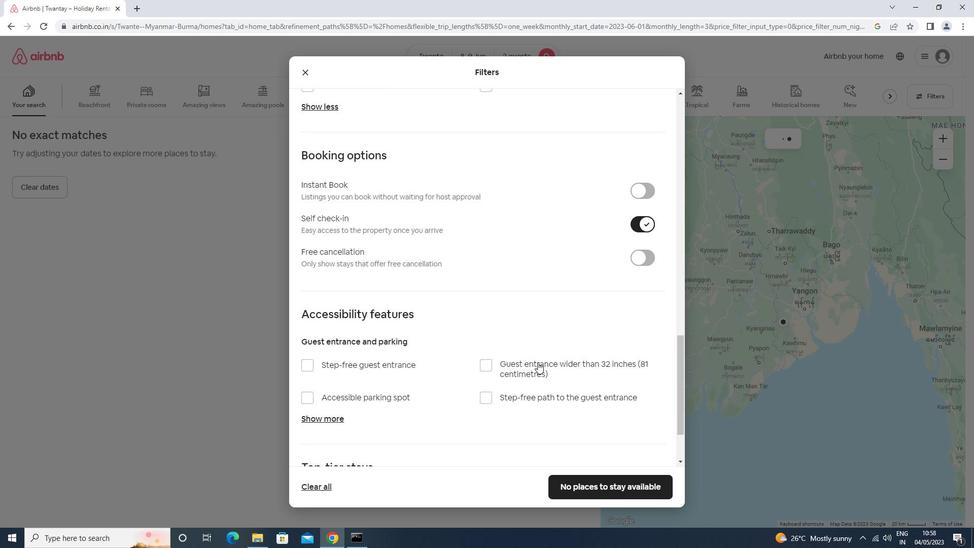 
Action: Mouse scrolled (534, 362) with delta (0, 0)
Screenshot: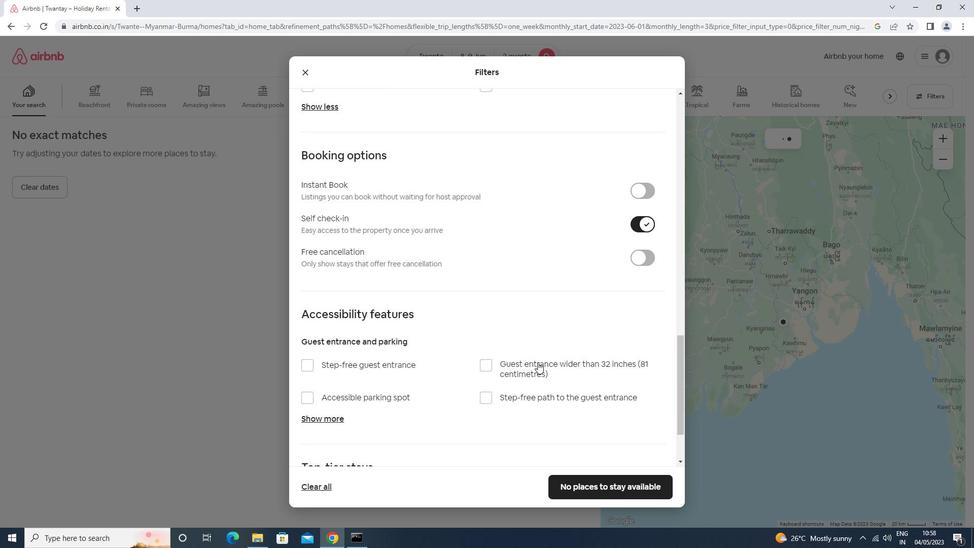 
Action: Mouse moved to (528, 363)
Screenshot: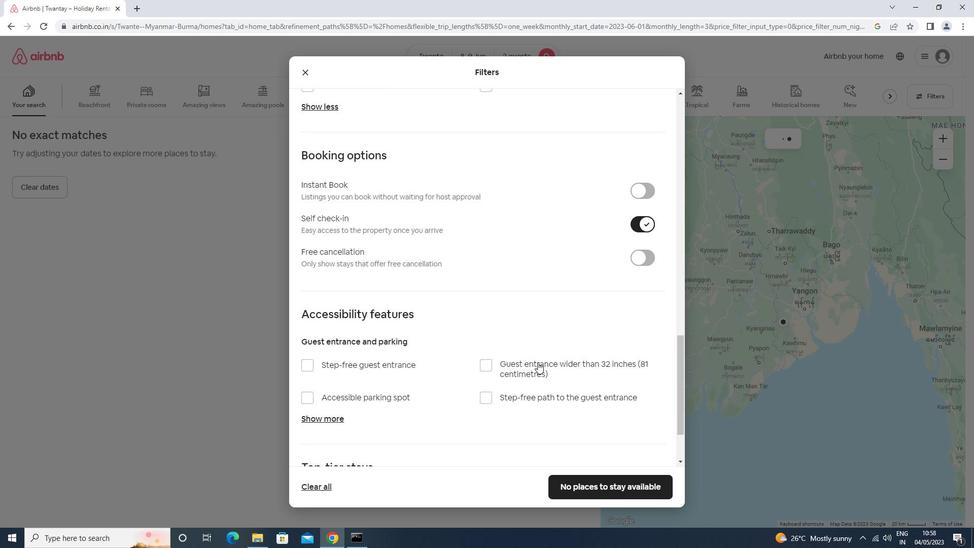 
Action: Mouse scrolled (528, 362) with delta (0, 0)
Screenshot: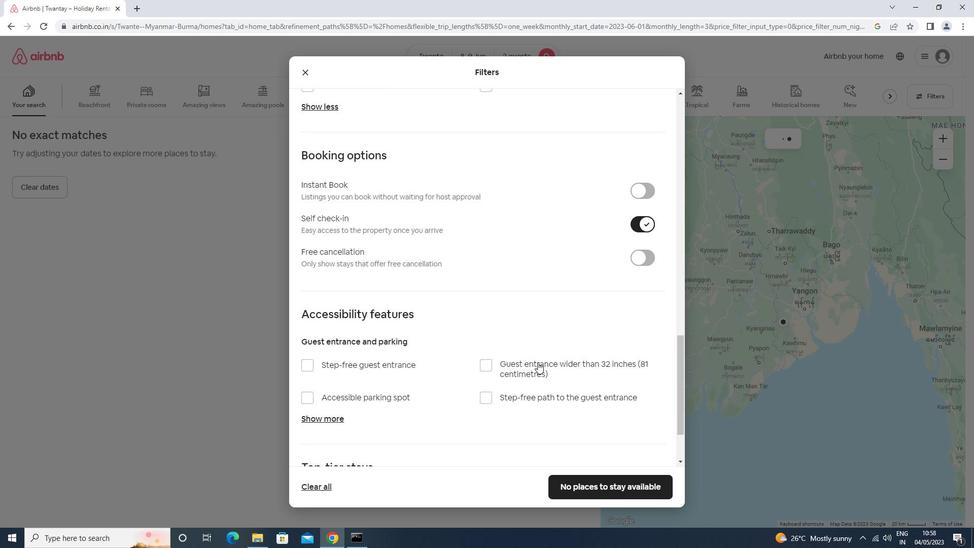 
Action: Mouse moved to (526, 363)
Screenshot: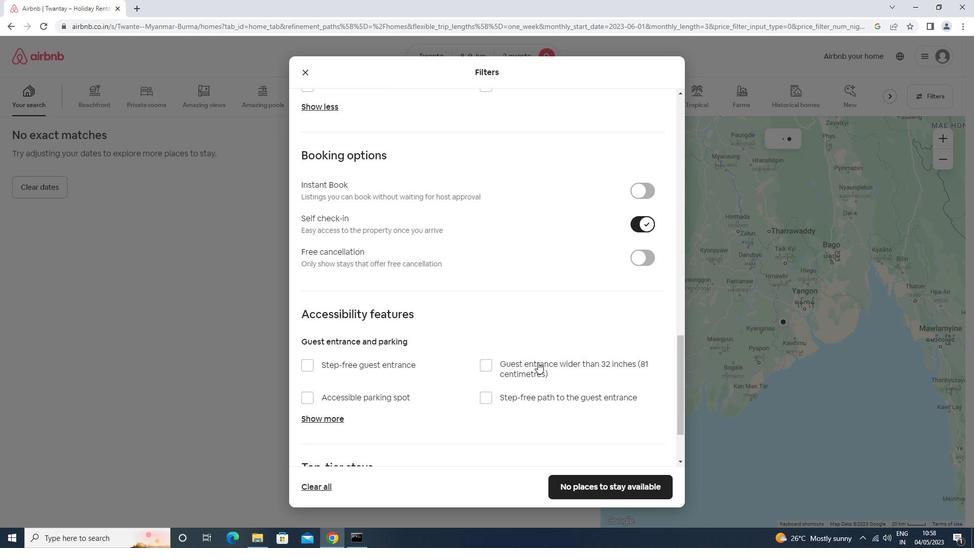 
Action: Mouse scrolled (526, 362) with delta (0, 0)
Screenshot: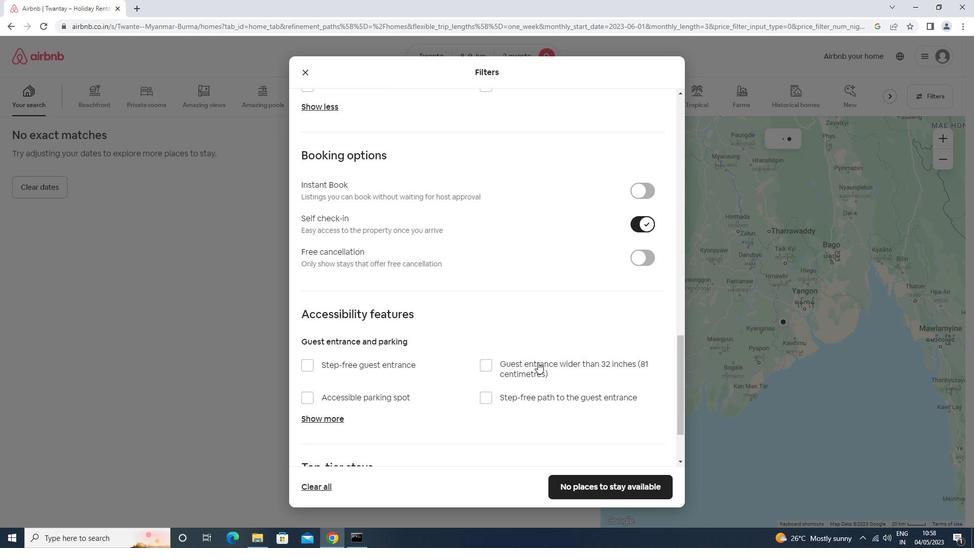 
Action: Mouse moved to (525, 363)
Screenshot: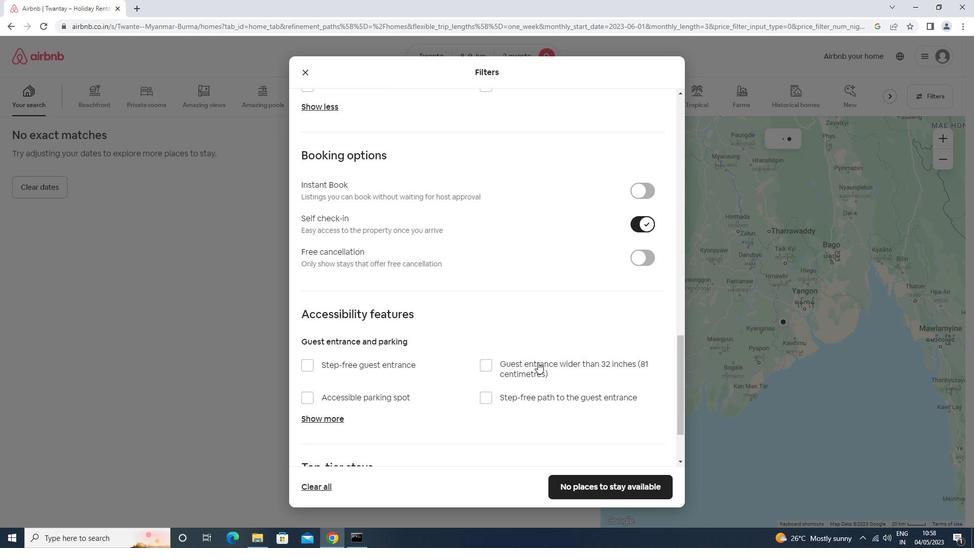 
Action: Mouse scrolled (525, 363) with delta (0, 0)
Screenshot: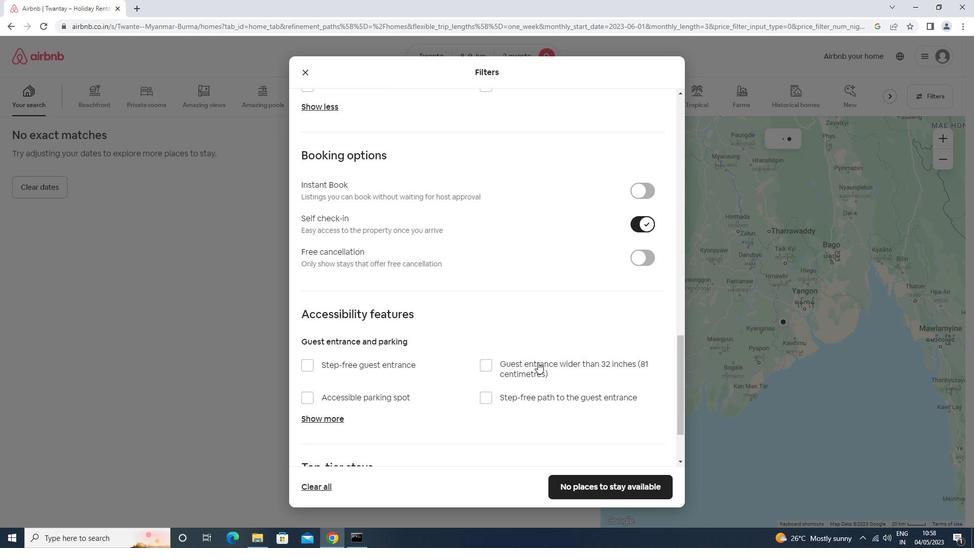 
Action: Mouse moved to (523, 363)
Screenshot: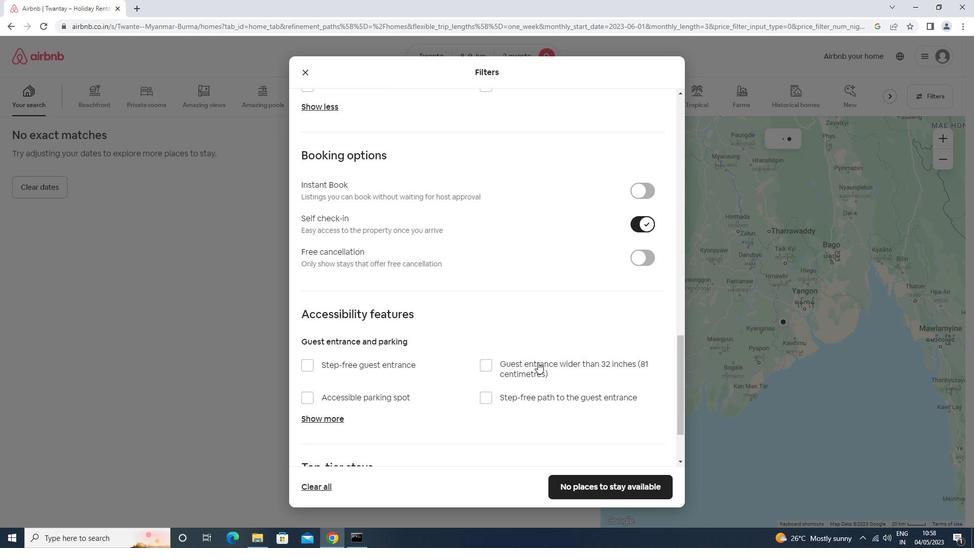 
Action: Mouse scrolled (523, 363) with delta (0, 0)
Screenshot: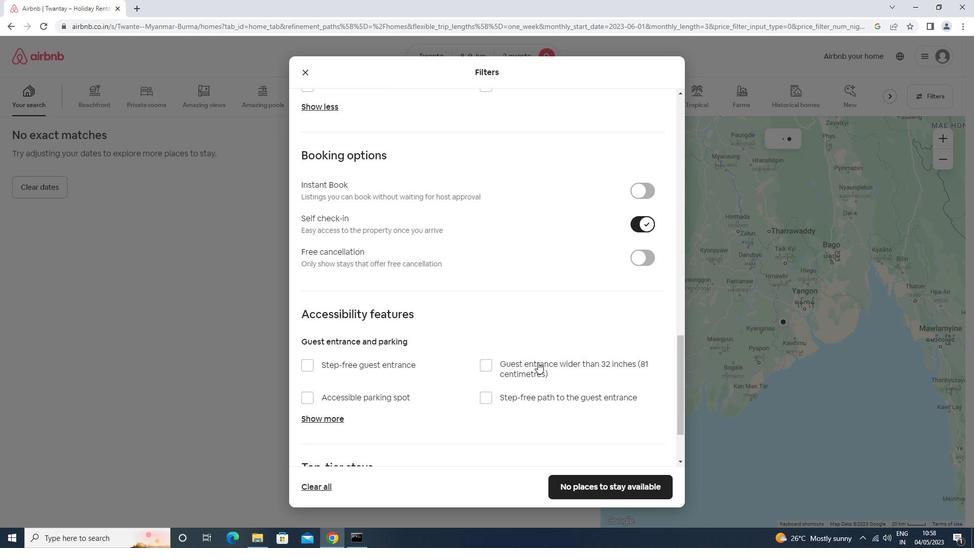 
Action: Mouse moved to (521, 363)
Screenshot: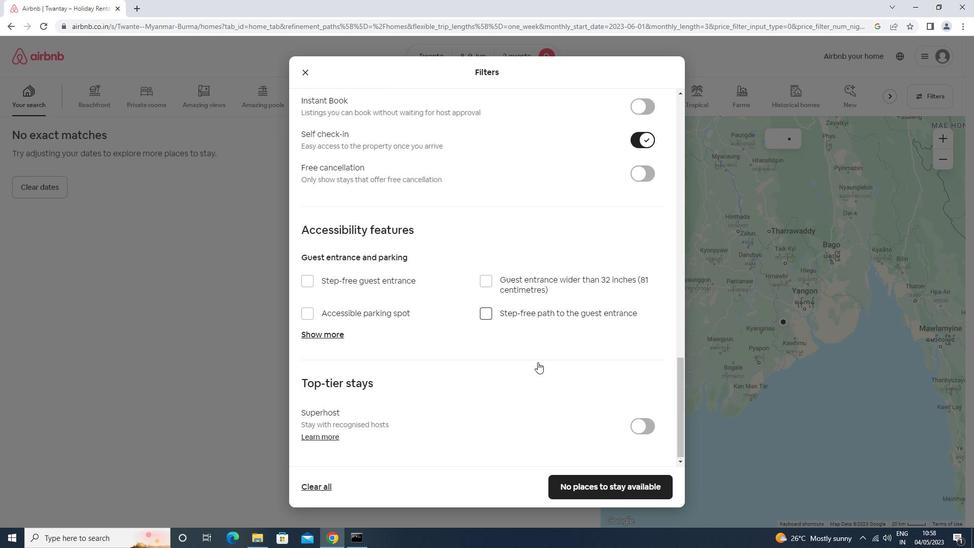 
Action: Mouse scrolled (521, 363) with delta (0, 0)
Screenshot: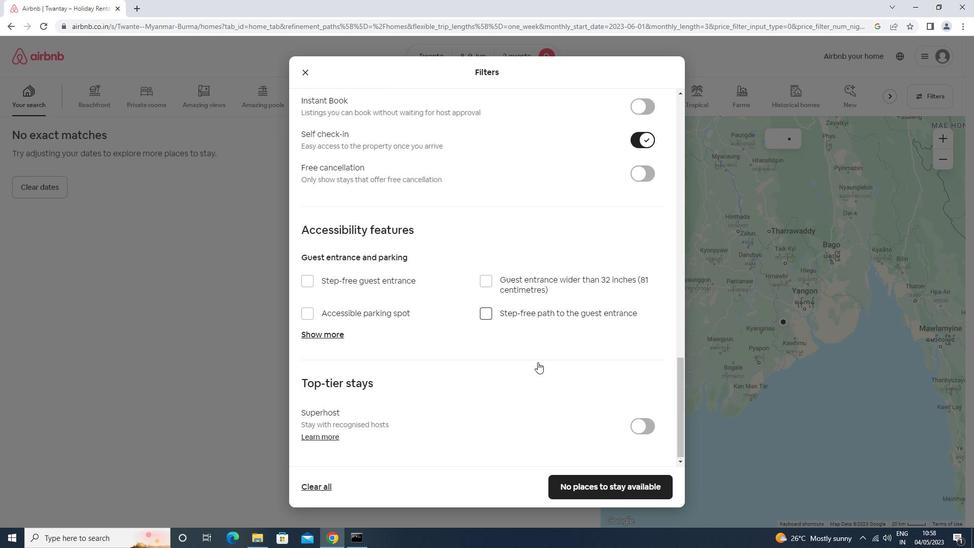 
Action: Mouse moved to (611, 493)
Screenshot: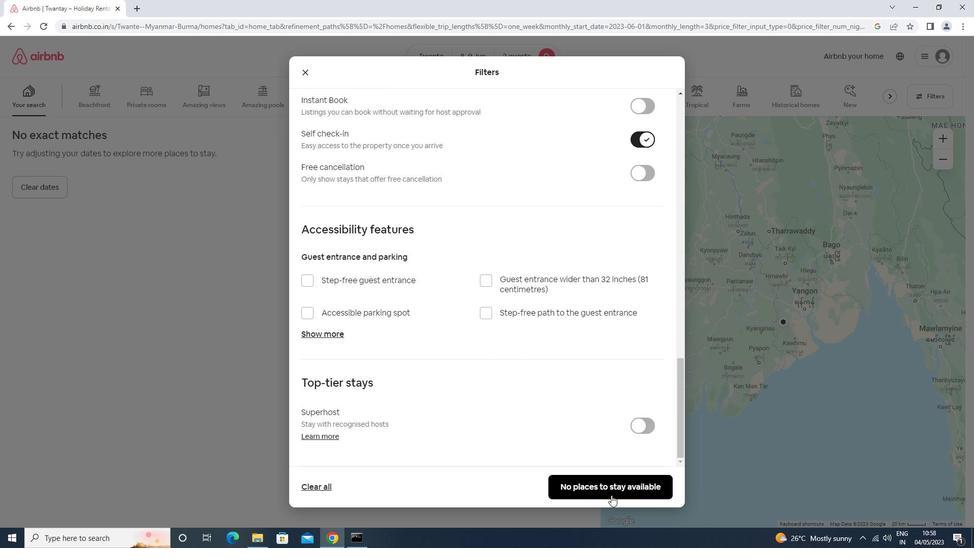 
Action: Mouse pressed left at (611, 493)
Screenshot: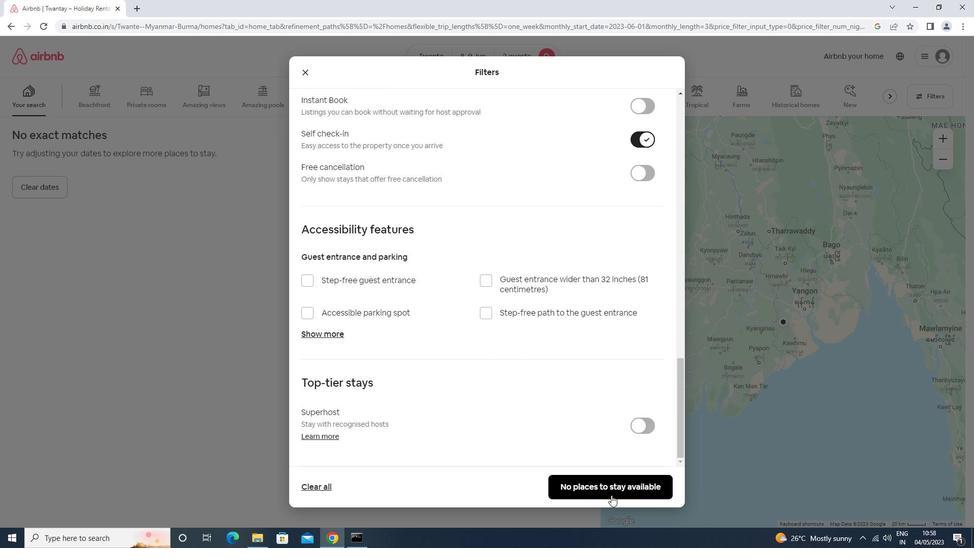 
Action: Mouse moved to (611, 489)
Screenshot: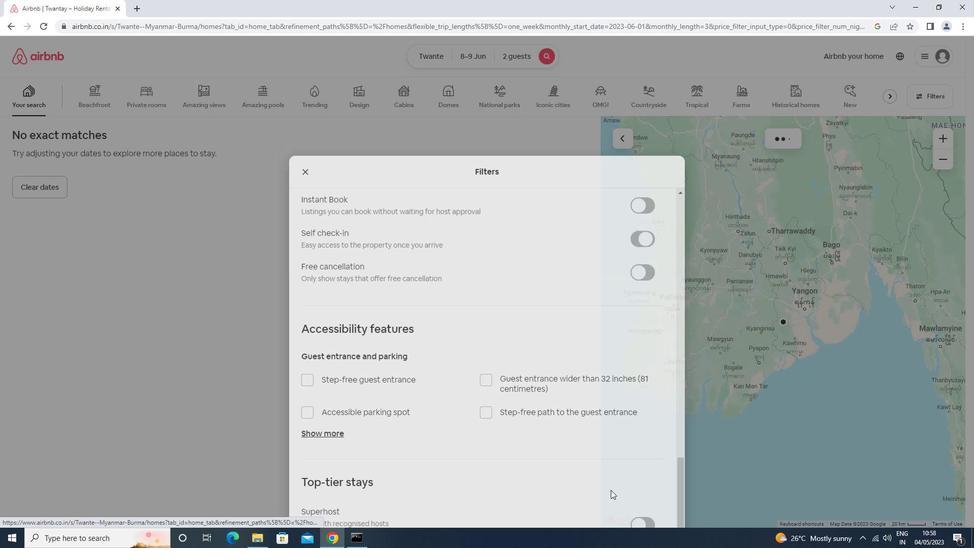 
